 Task: Find a house in Tha Yang, Thailand for 2 guests from 9th to 17th June, with a price range of ₹7,000 to ₹12,000, 1 bedroom, 2 beds, and self check-in option.
Action: Mouse moved to (616, 97)
Screenshot: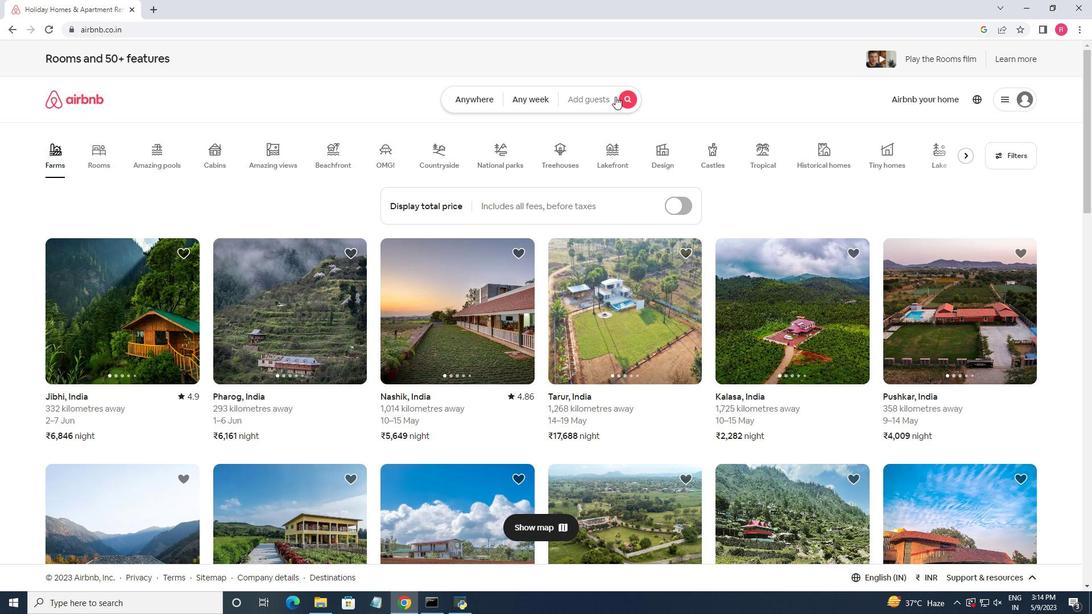 
Action: Mouse pressed left at (616, 97)
Screenshot: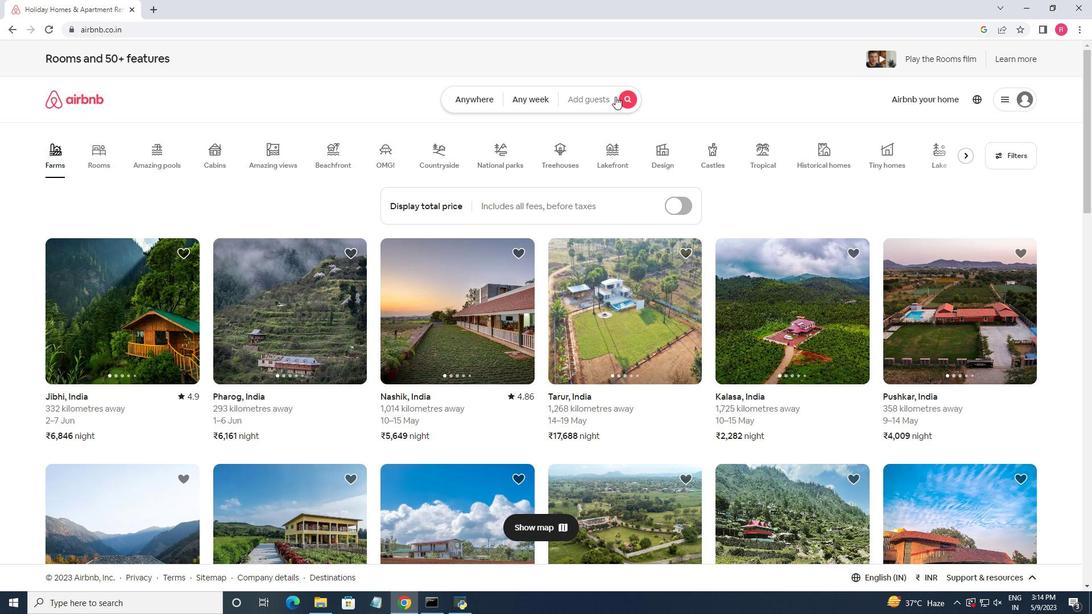 
Action: Mouse moved to (386, 148)
Screenshot: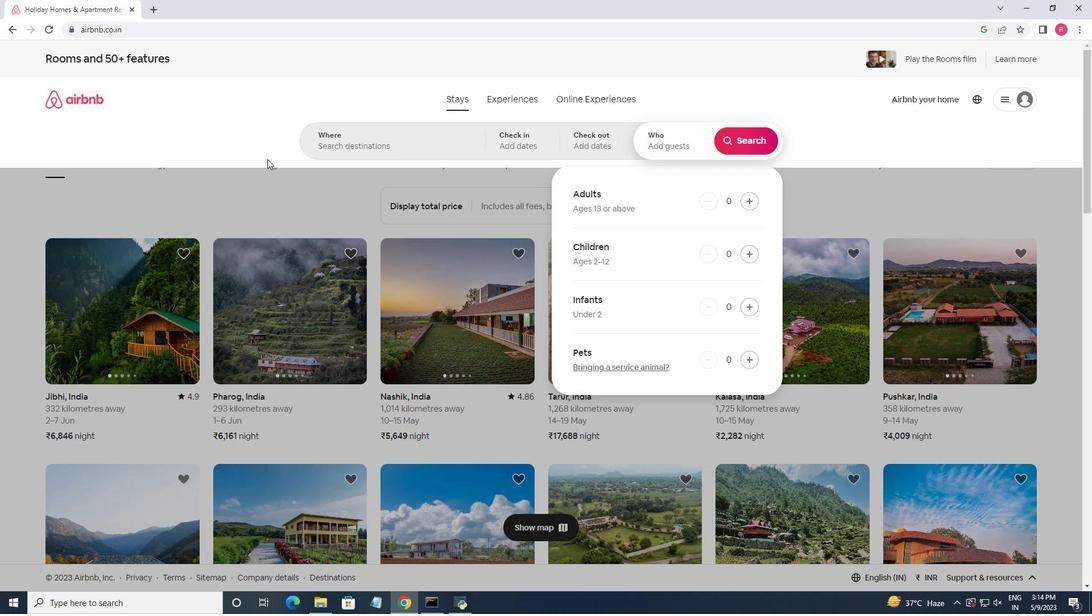 
Action: Mouse pressed left at (386, 148)
Screenshot: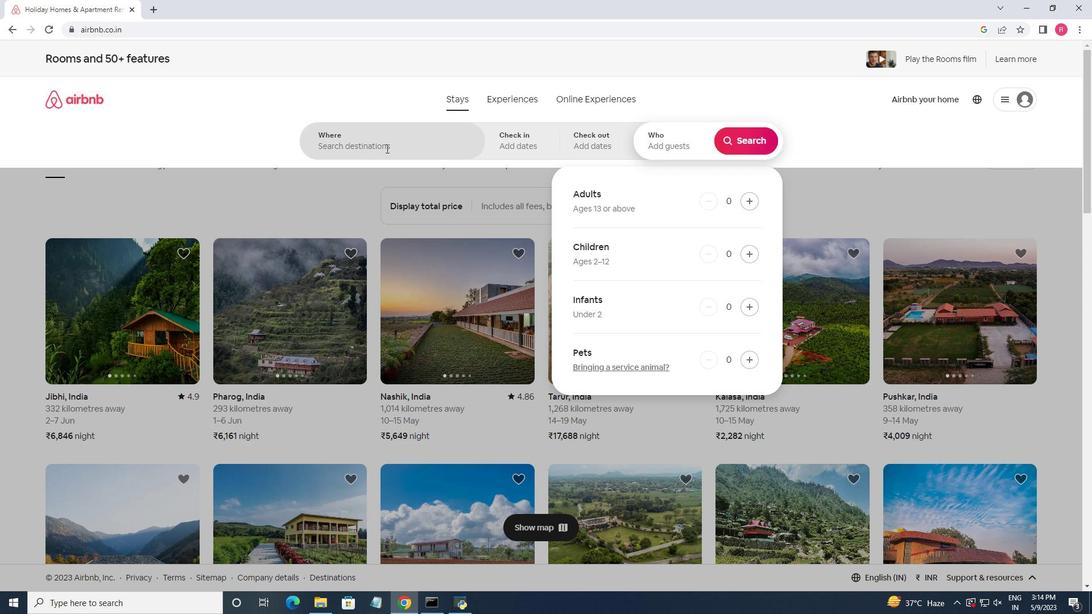 
Action: Key pressed <Key.shift>Tha<Key.space><Key.shift><Key.shift><Key.shift><Key.shift><Key.shift><Key.shift><Key.shift><Key.shift><Key.shift>Yang,<Key.space><Key.shift>Thal<Key.backspace>iland<Key.enter>
Screenshot: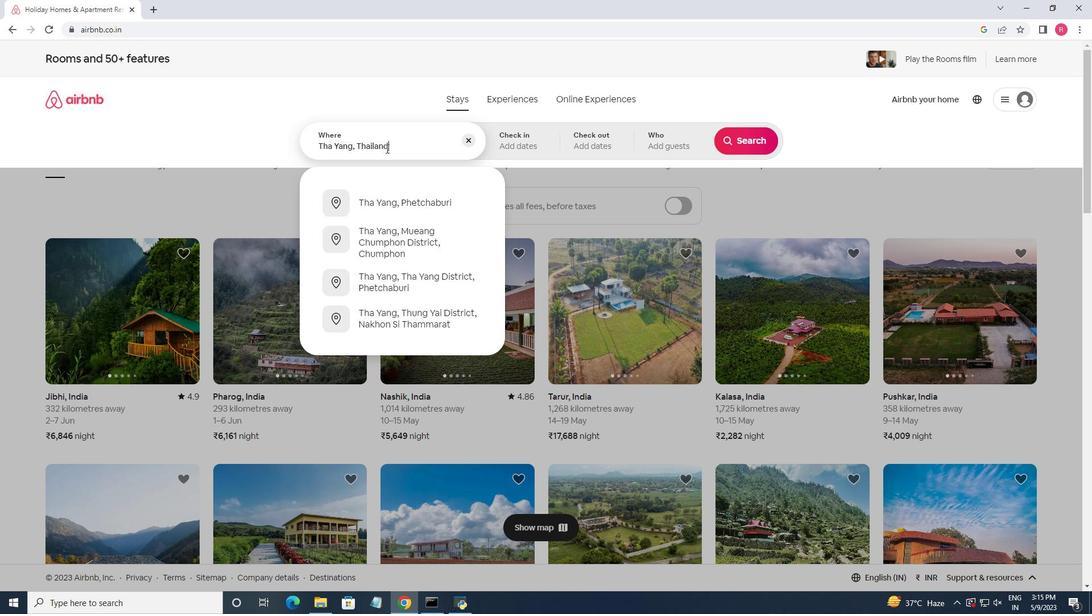 
Action: Mouse moved to (701, 308)
Screenshot: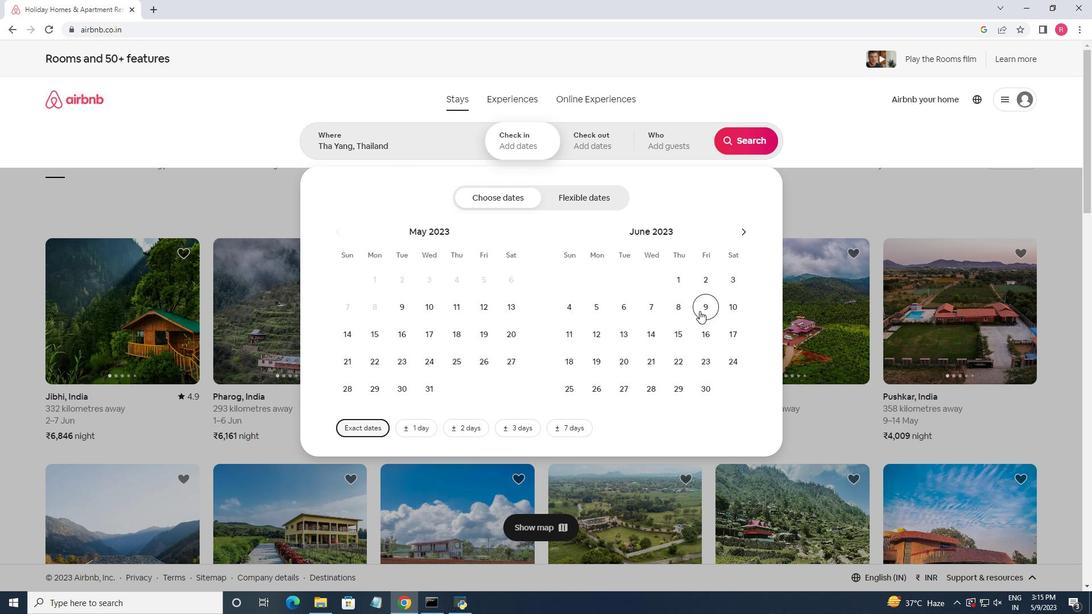 
Action: Mouse pressed left at (701, 308)
Screenshot: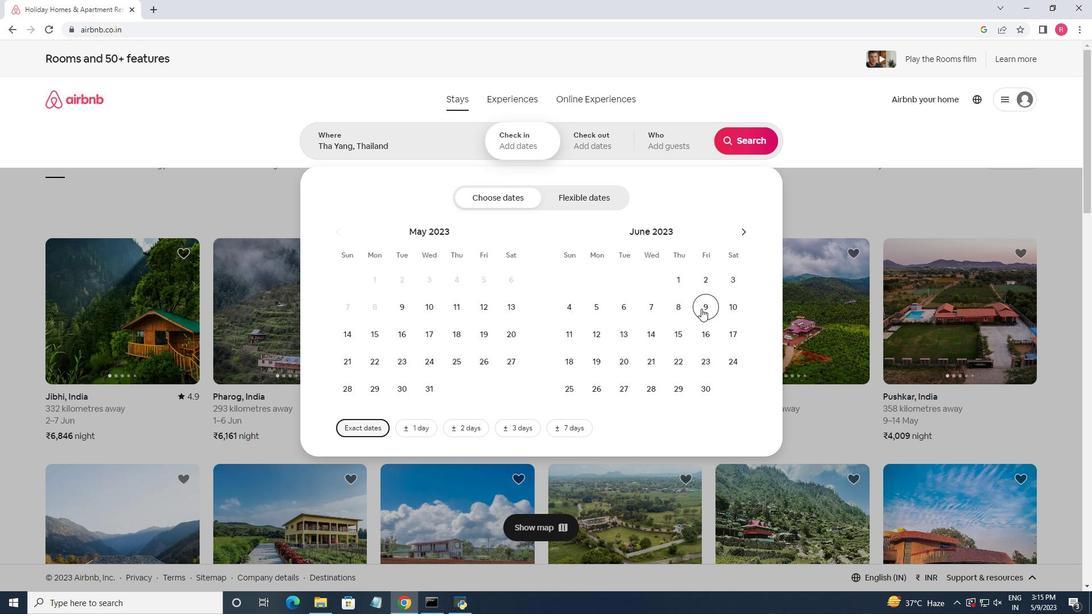 
Action: Mouse moved to (729, 335)
Screenshot: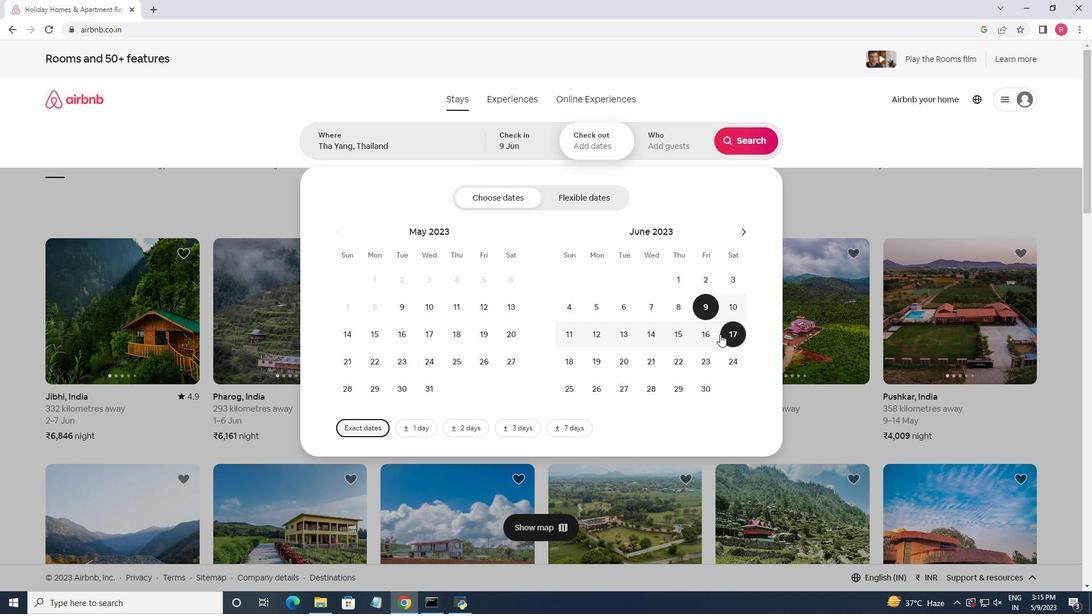 
Action: Mouse pressed left at (729, 335)
Screenshot: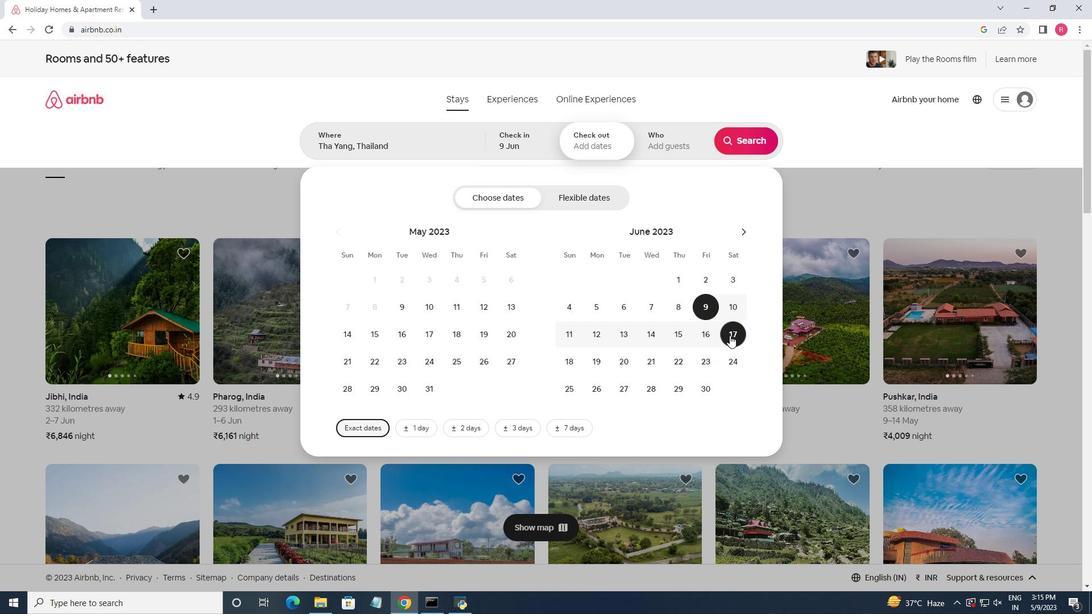 
Action: Mouse moved to (677, 150)
Screenshot: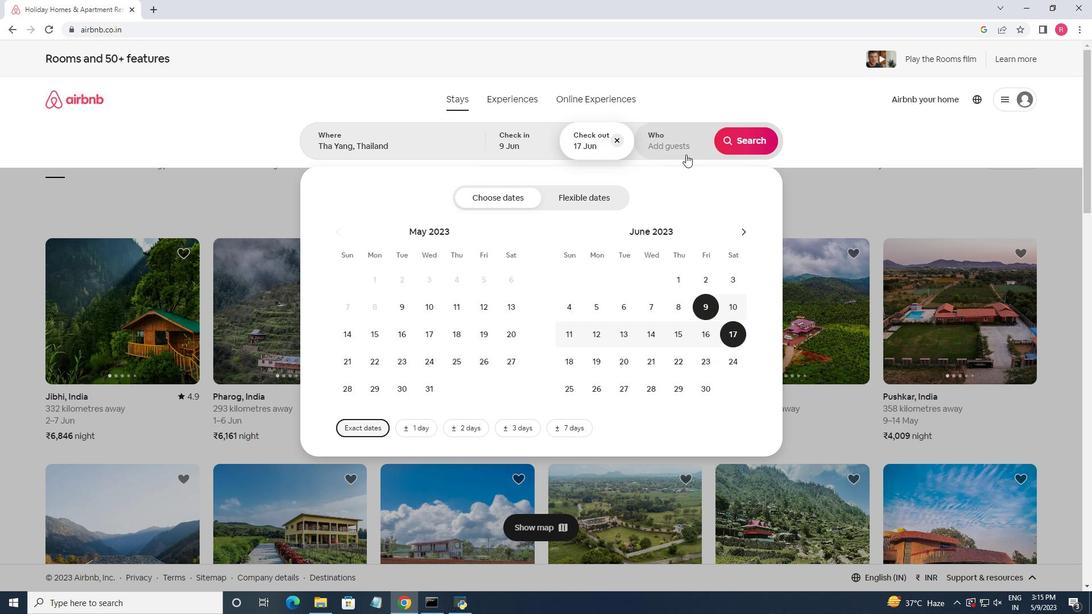 
Action: Mouse pressed left at (677, 150)
Screenshot: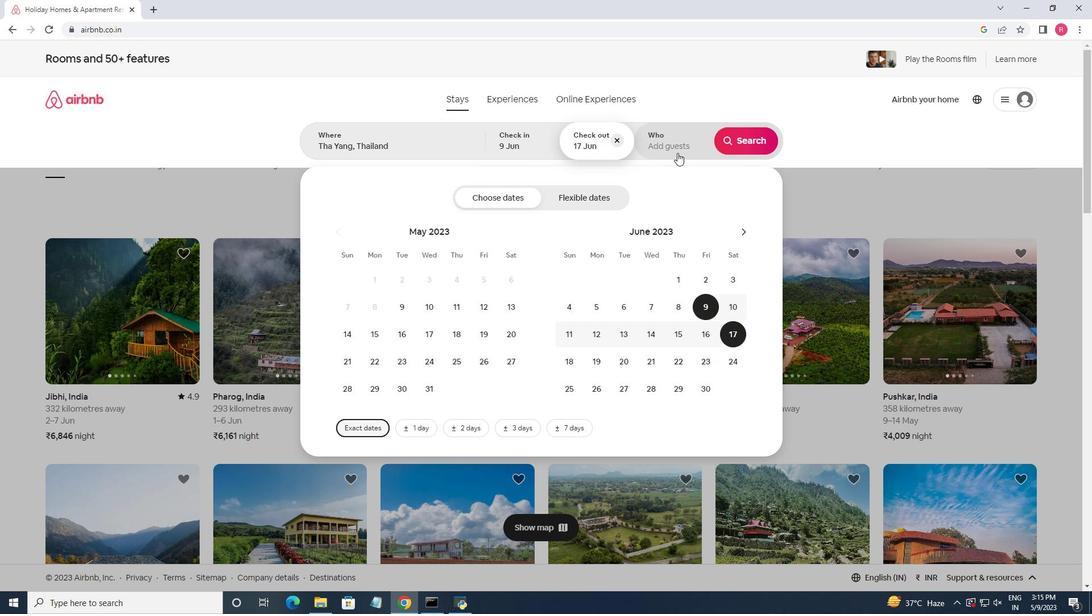 
Action: Mouse moved to (755, 200)
Screenshot: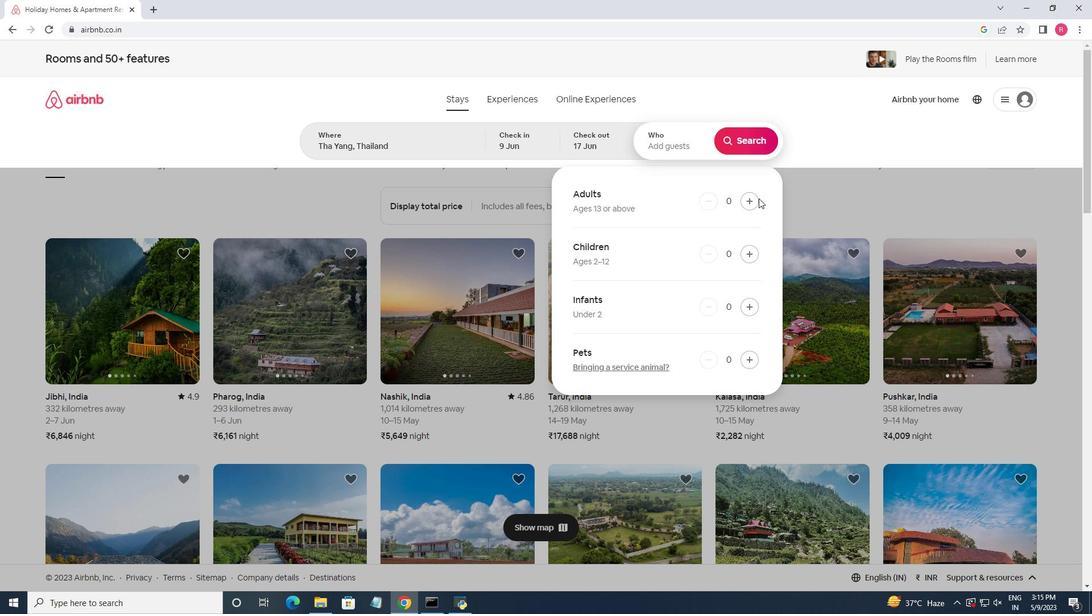 
Action: Mouse pressed left at (755, 200)
Screenshot: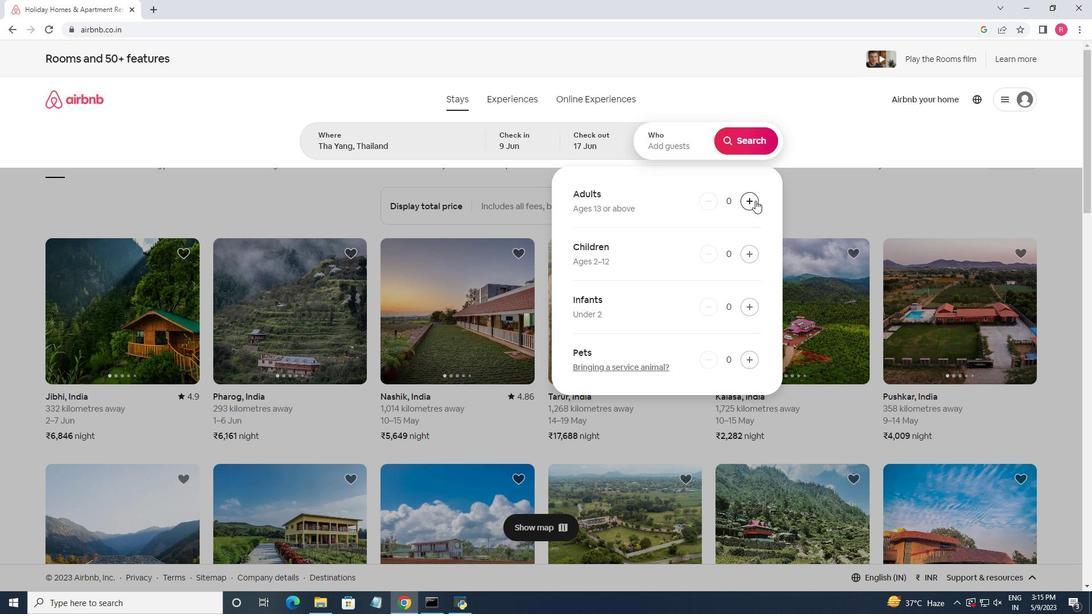 
Action: Mouse pressed left at (755, 200)
Screenshot: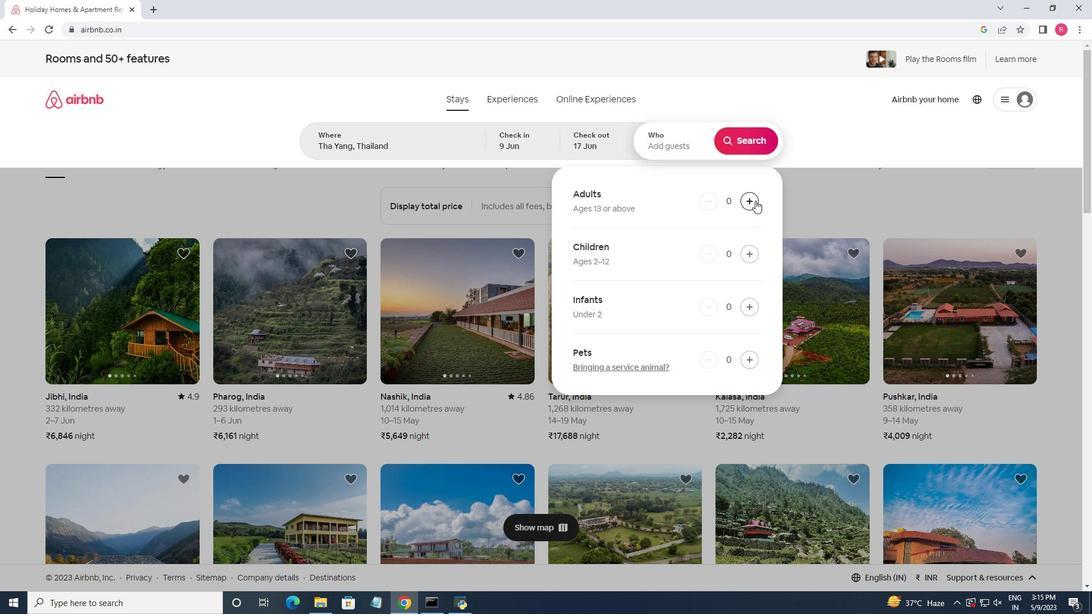 
Action: Mouse moved to (746, 137)
Screenshot: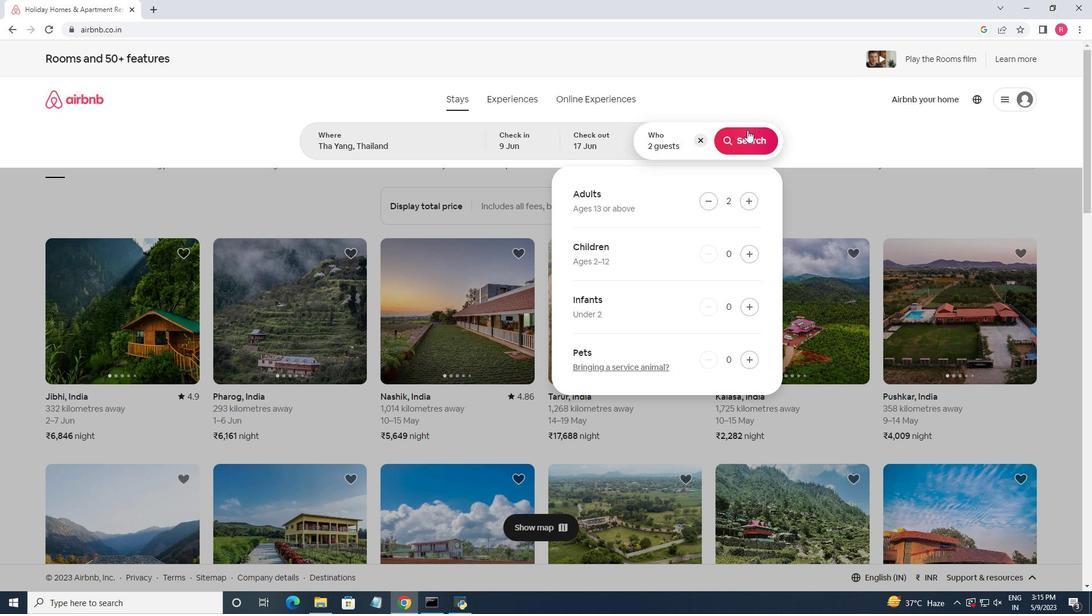 
Action: Mouse pressed left at (746, 137)
Screenshot: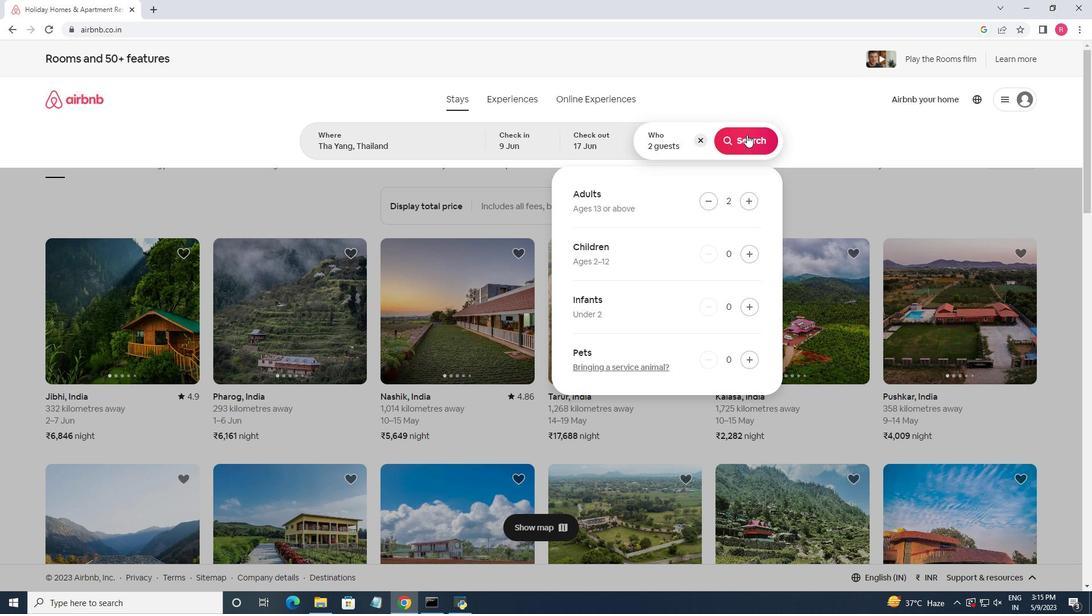 
Action: Mouse moved to (1035, 108)
Screenshot: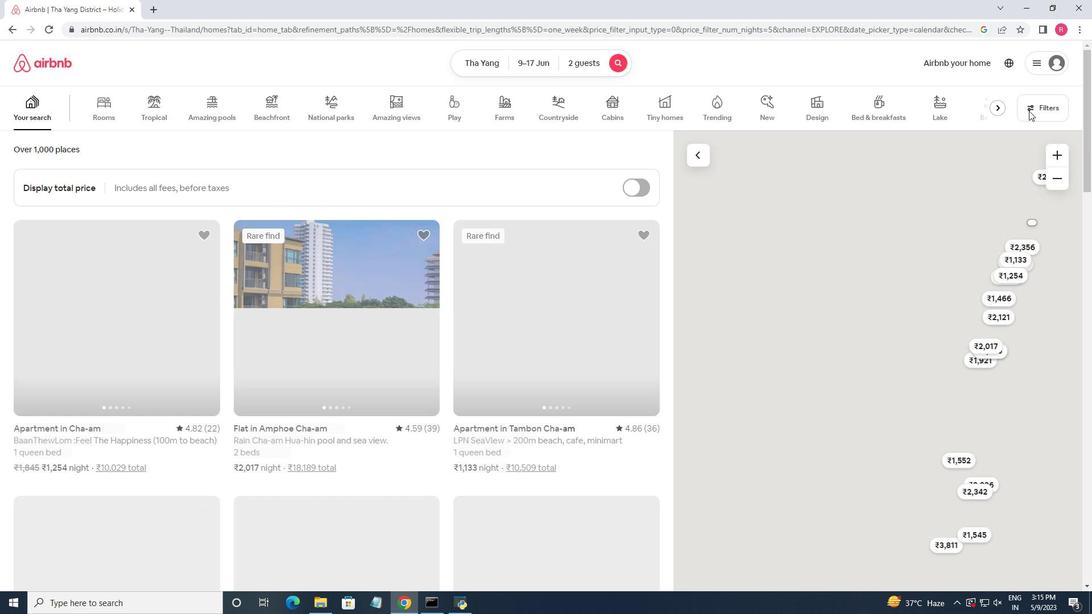 
Action: Mouse pressed left at (1035, 108)
Screenshot: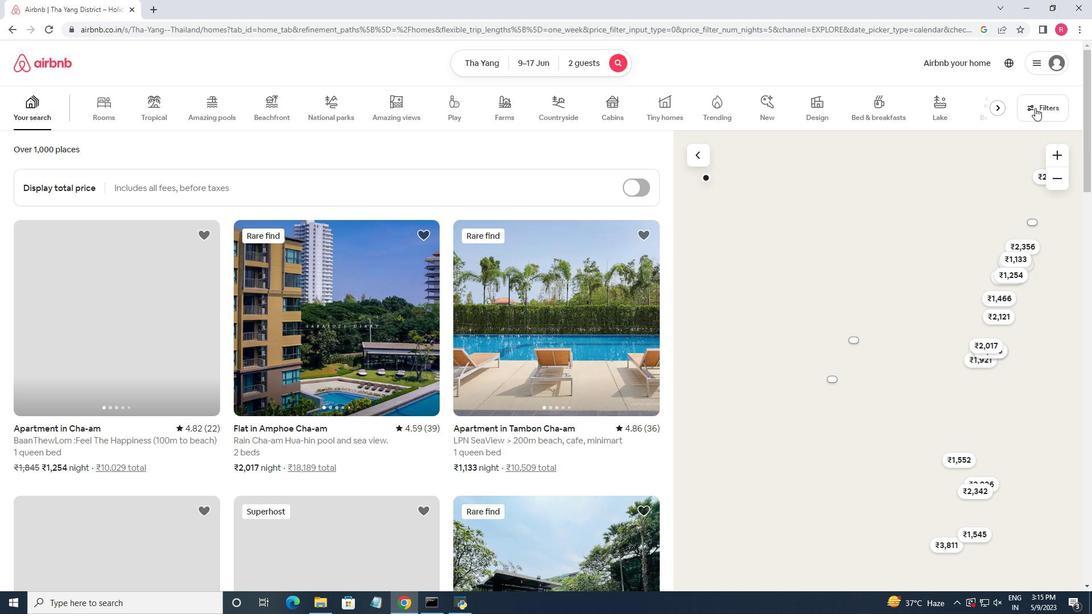 
Action: Mouse moved to (430, 382)
Screenshot: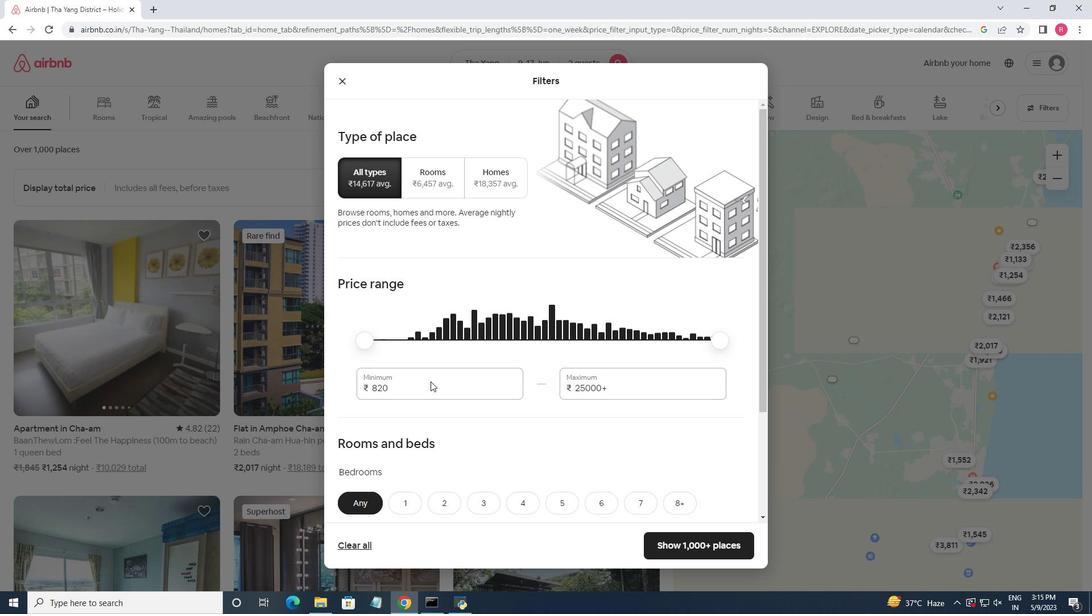 
Action: Mouse pressed left at (430, 382)
Screenshot: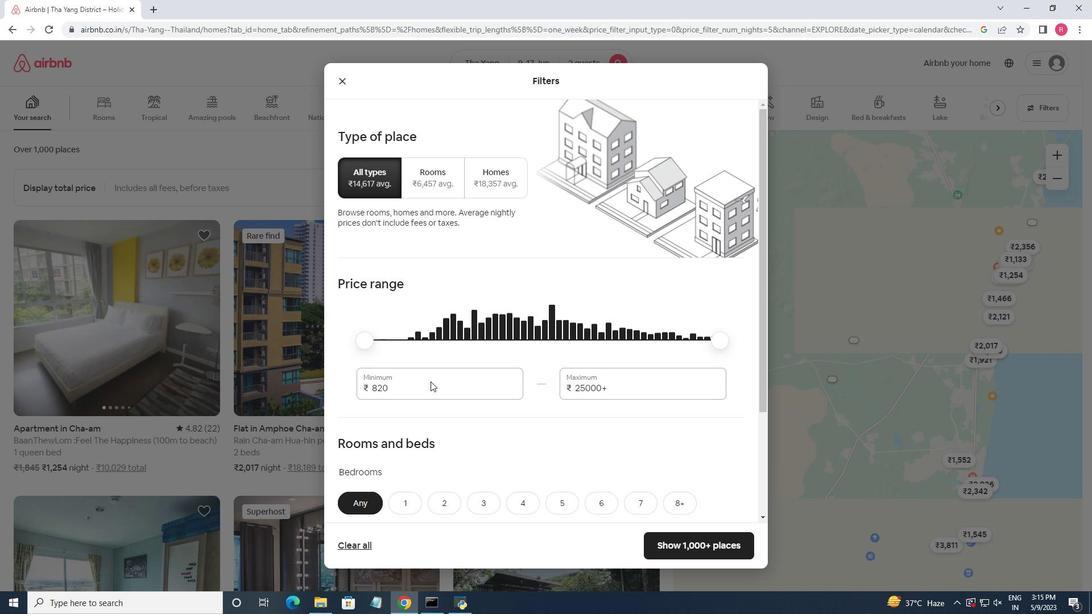 
Action: Mouse pressed left at (430, 382)
Screenshot: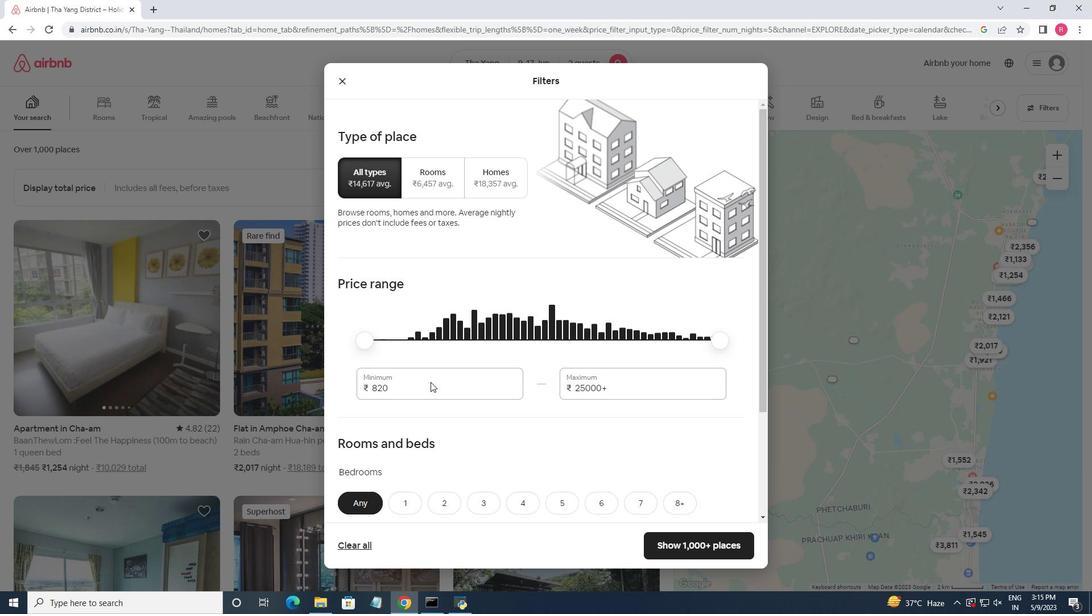 
Action: Mouse moved to (430, 382)
Screenshot: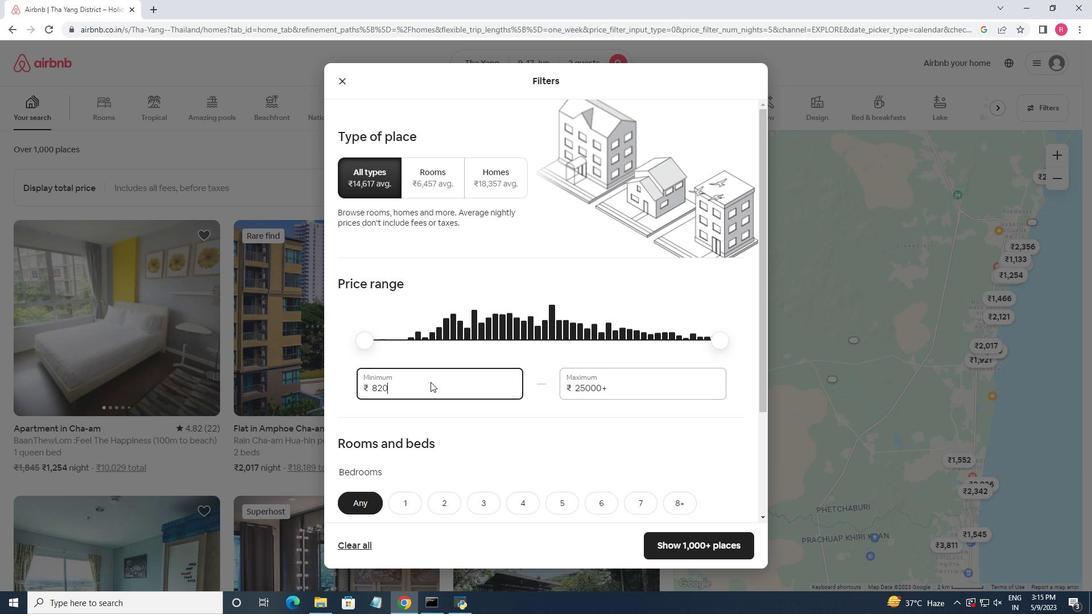 
Action: Mouse pressed left at (430, 382)
Screenshot: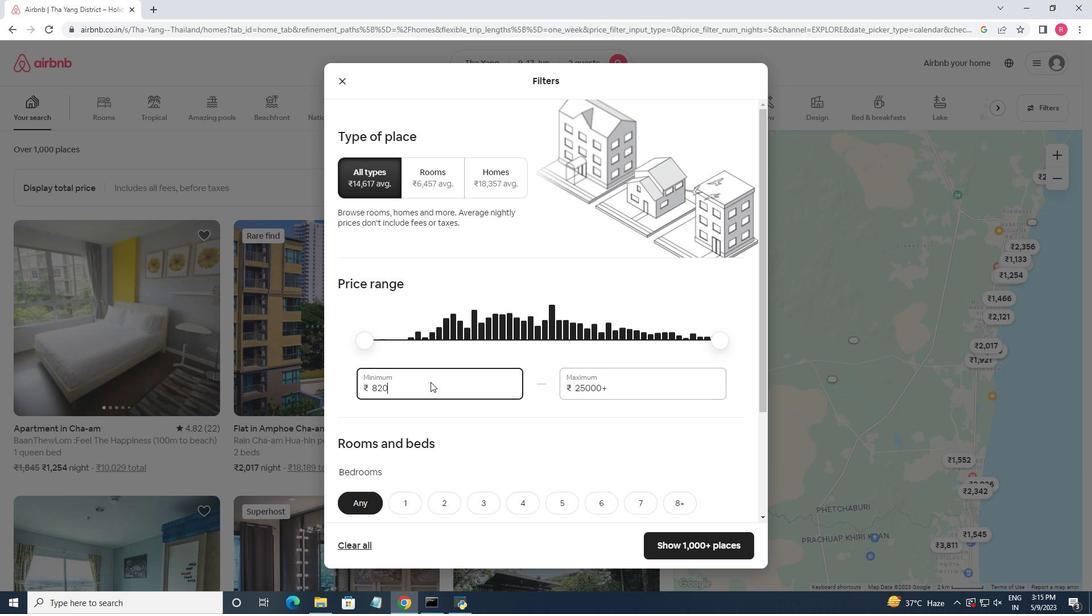 
Action: Mouse moved to (431, 382)
Screenshot: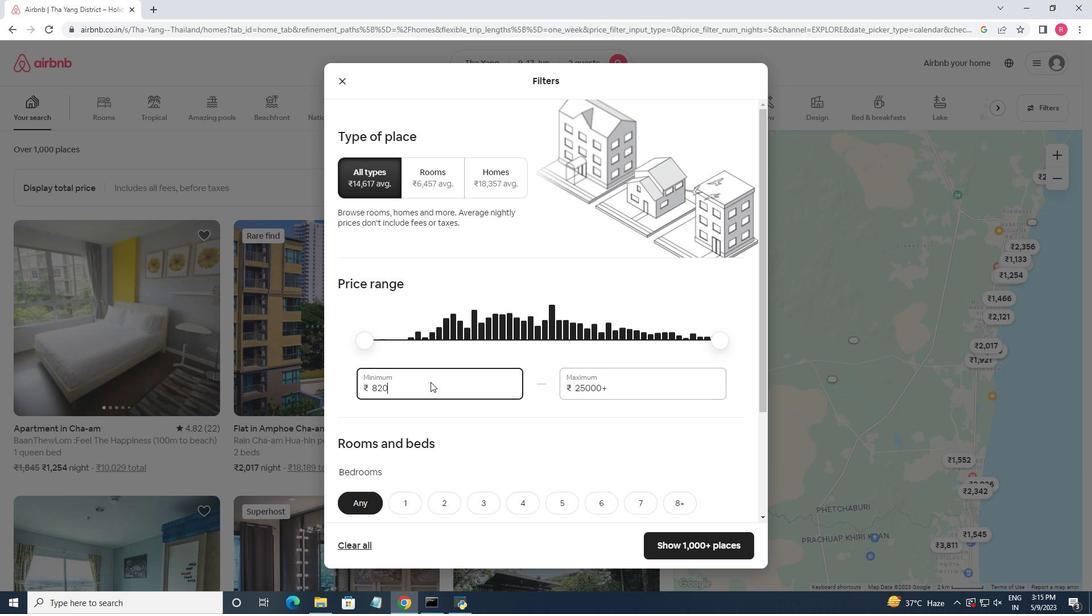 
Action: Mouse pressed left at (431, 382)
Screenshot: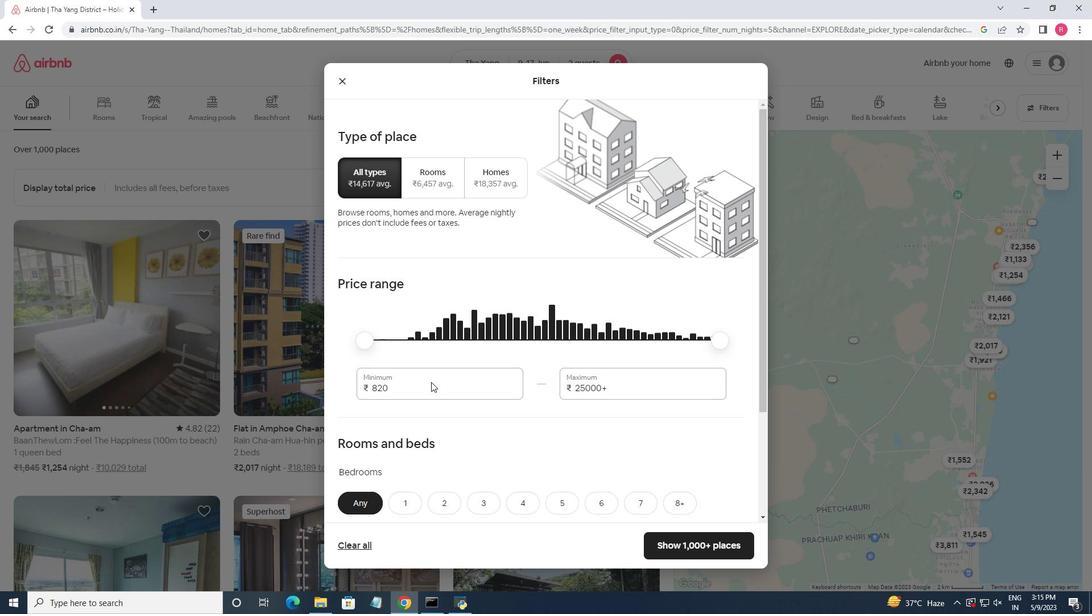 
Action: Mouse moved to (398, 390)
Screenshot: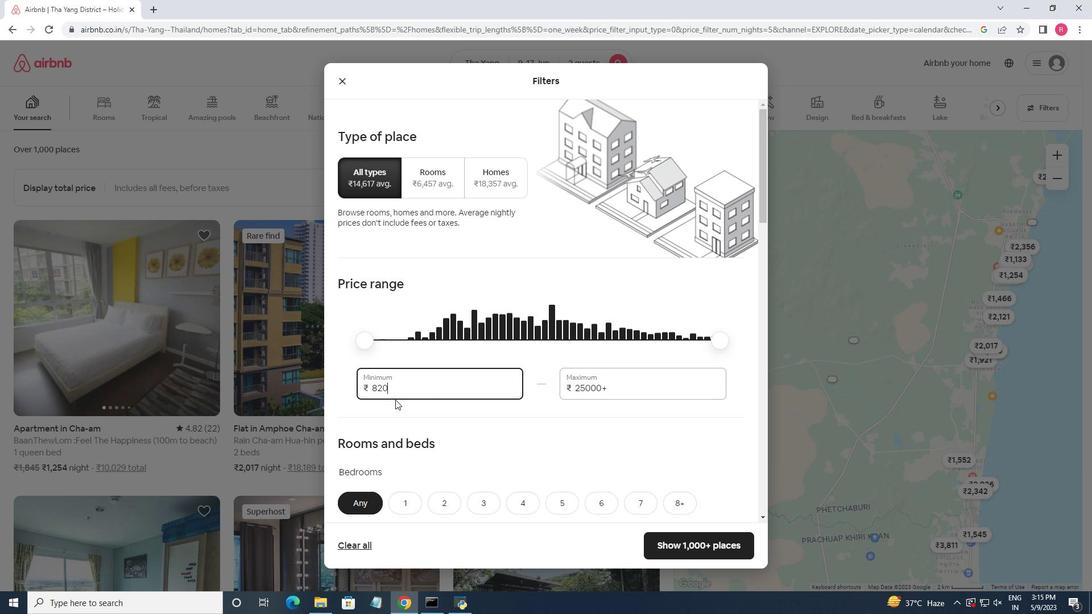 
Action: Mouse pressed left at (398, 390)
Screenshot: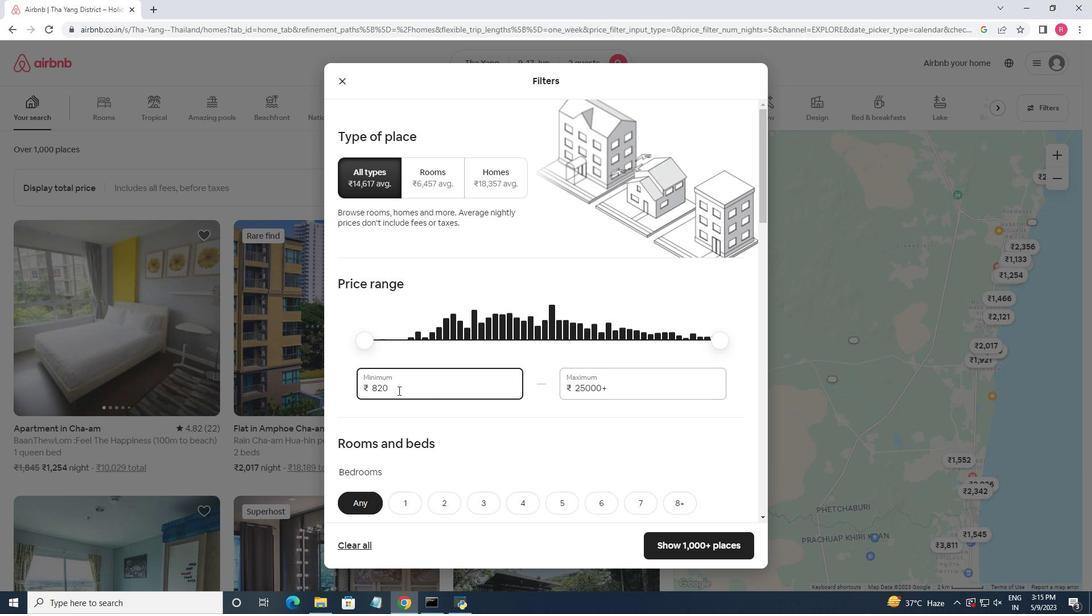 
Action: Mouse pressed left at (398, 390)
Screenshot: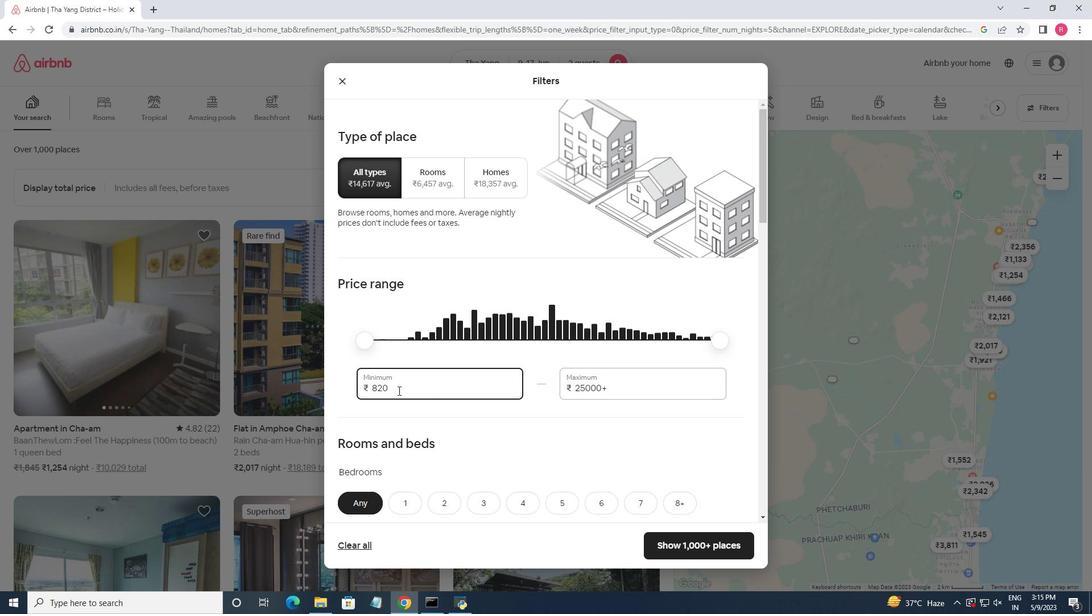 
Action: Mouse moved to (401, 387)
Screenshot: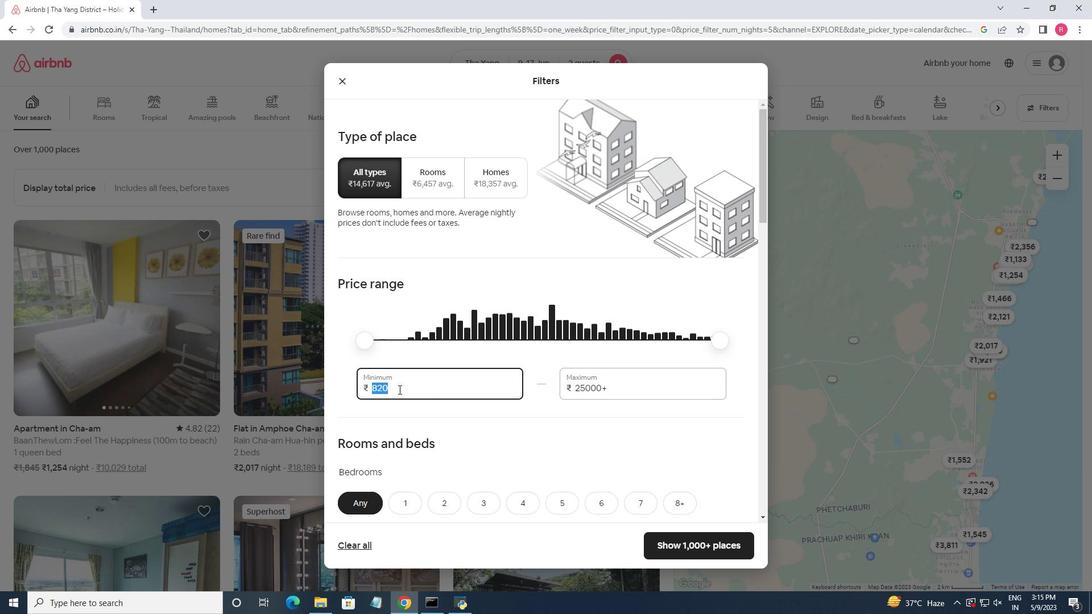 
Action: Key pressed <Key.backspace>17000<Key.tab>
Screenshot: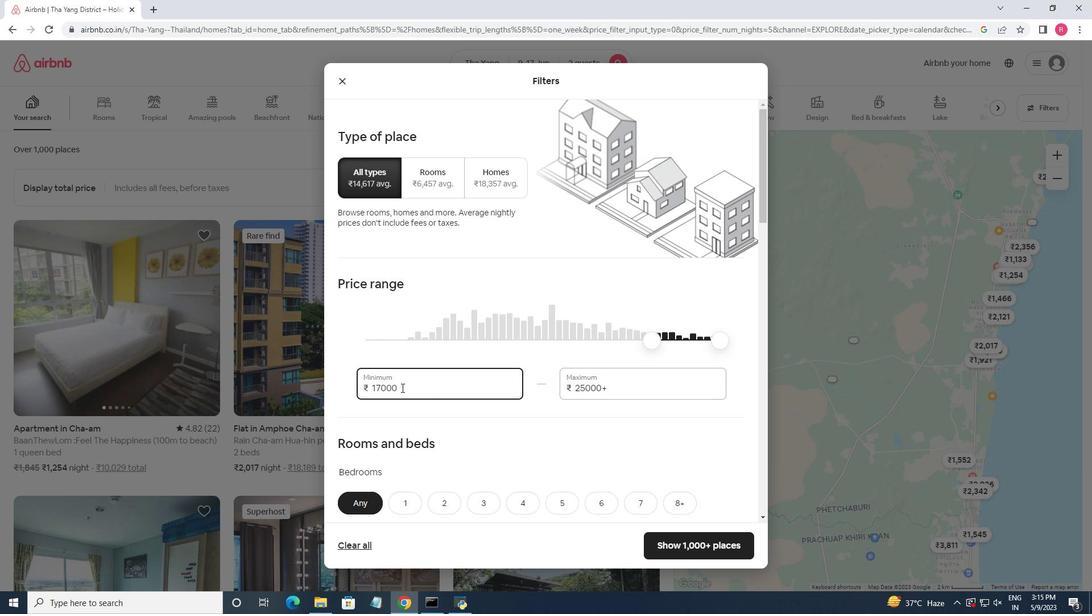 
Action: Mouse moved to (378, 385)
Screenshot: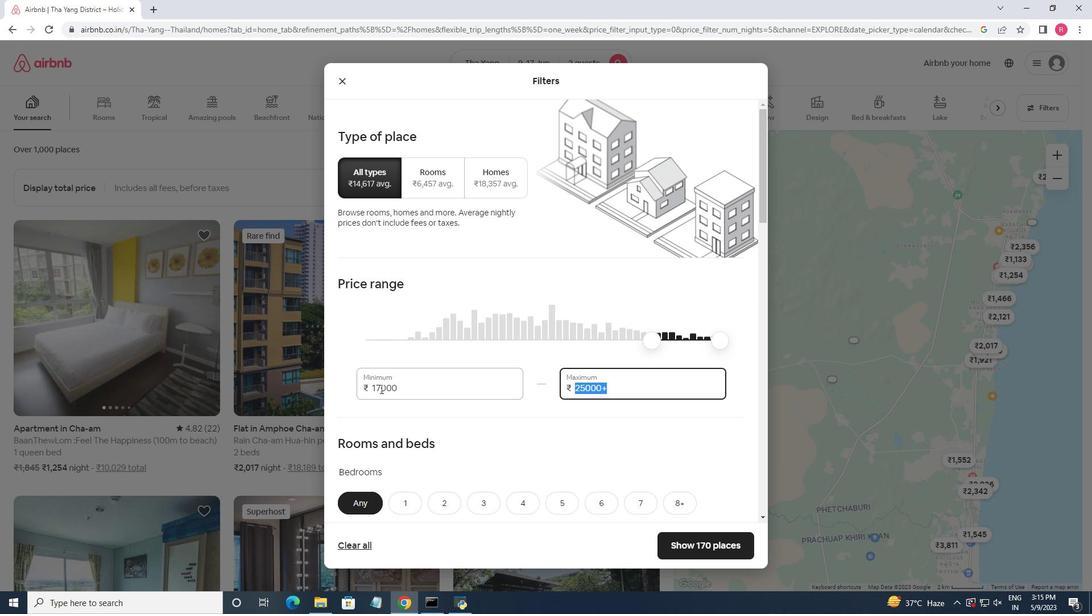 
Action: Mouse pressed left at (378, 385)
Screenshot: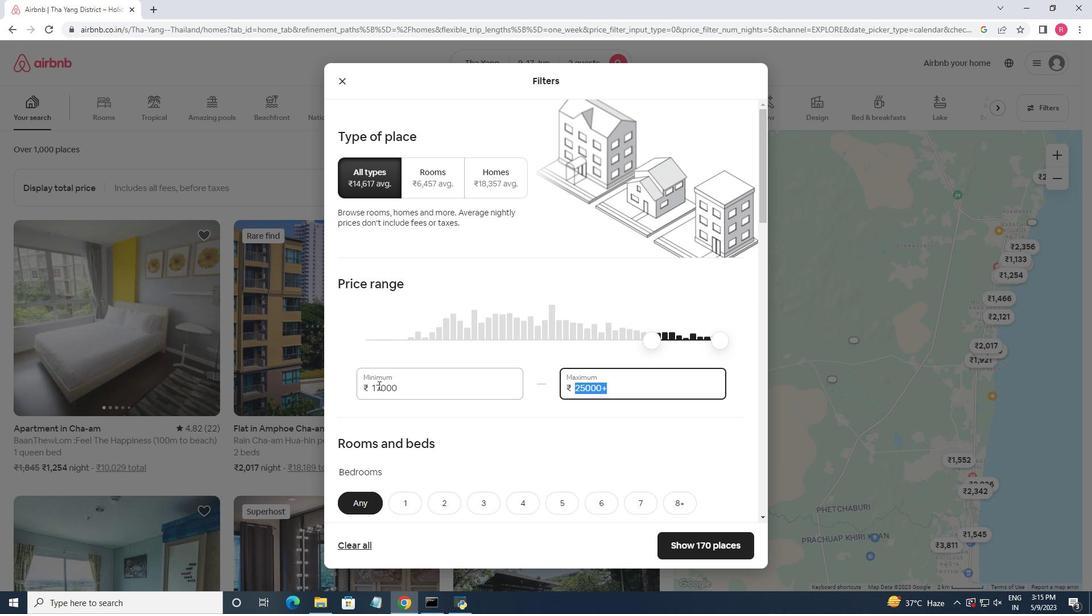 
Action: Mouse moved to (405, 389)
Screenshot: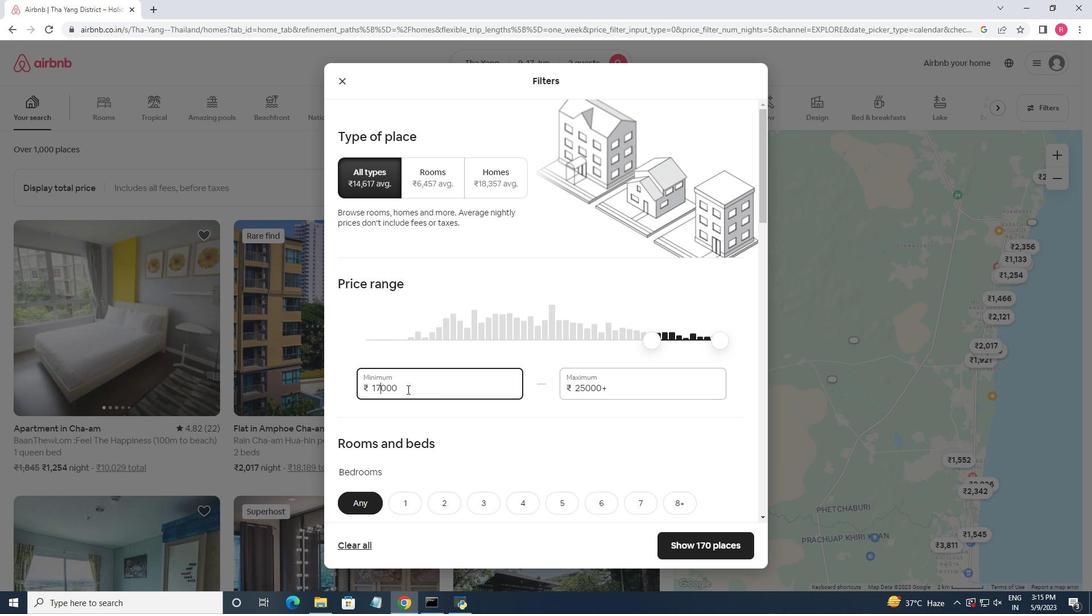 
Action: Mouse pressed left at (405, 389)
Screenshot: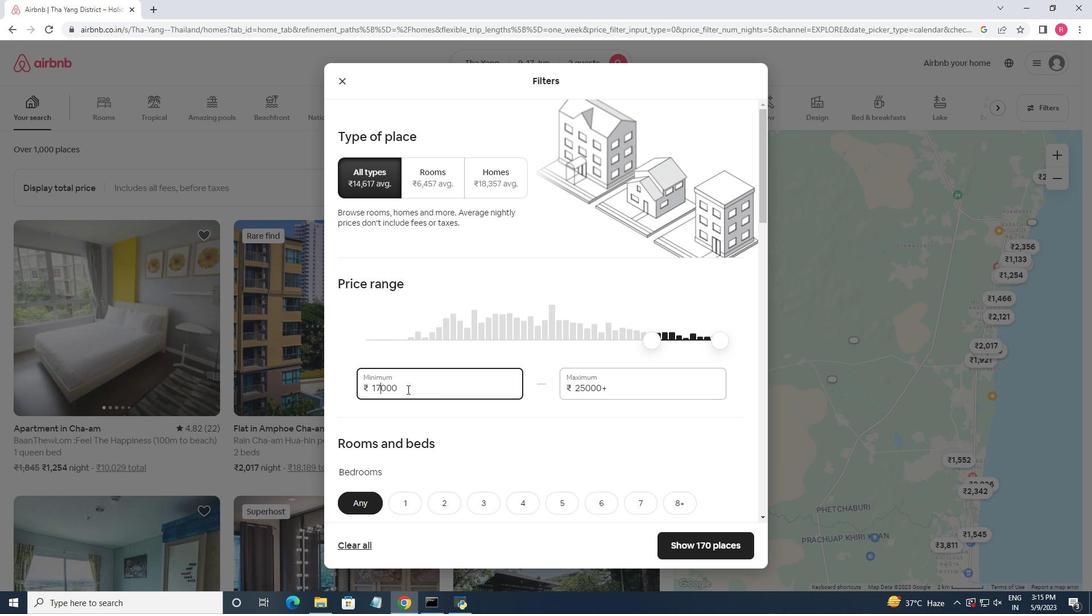 
Action: Key pressed <Key.backspace><Key.backspace><Key.backspace><Key.backspace><Key.backspace><Key.backspace><Key.backspace>7000<Key.tab>12000
Screenshot: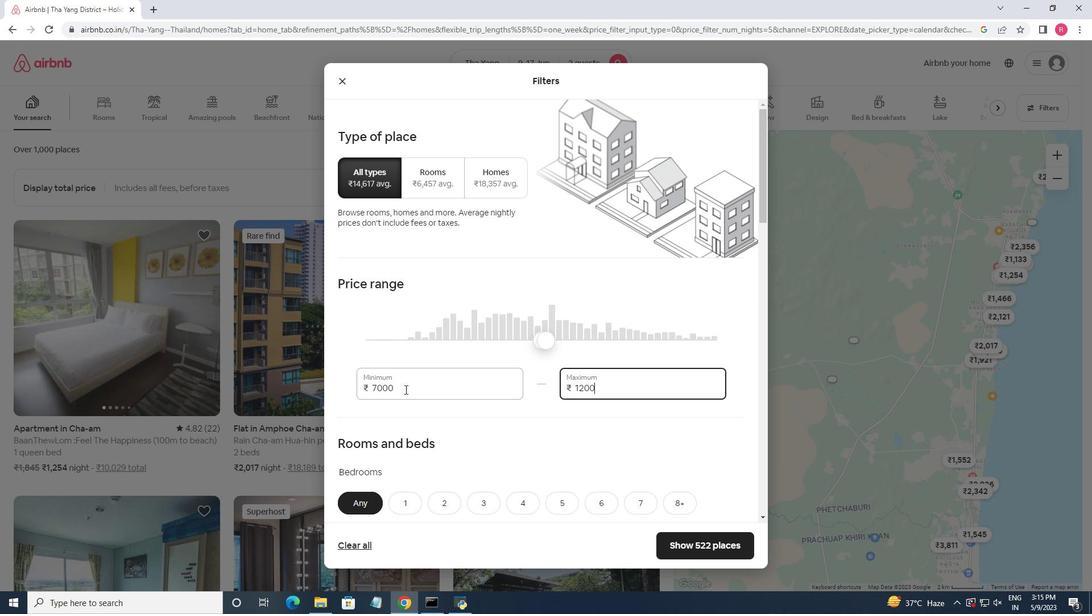 
Action: Mouse moved to (493, 308)
Screenshot: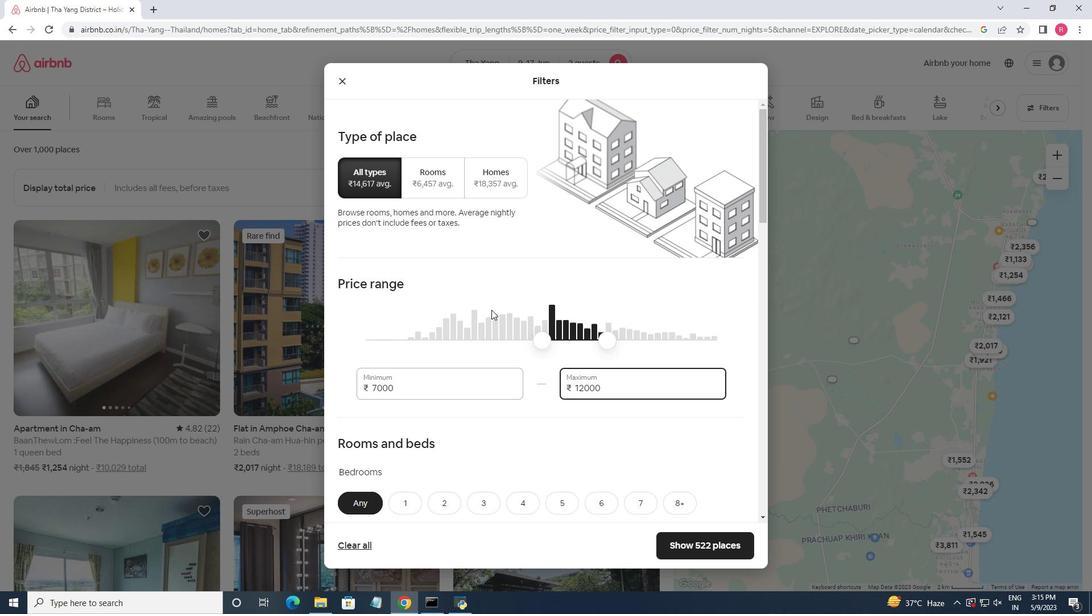 
Action: Mouse scrolled (493, 308) with delta (0, 0)
Screenshot: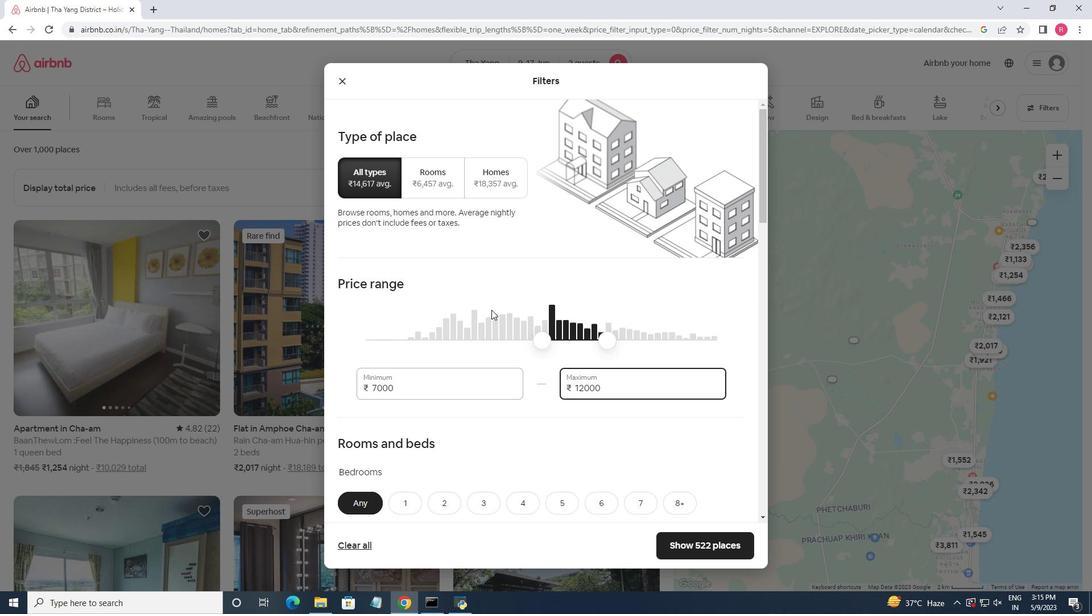 
Action: Mouse moved to (494, 308)
Screenshot: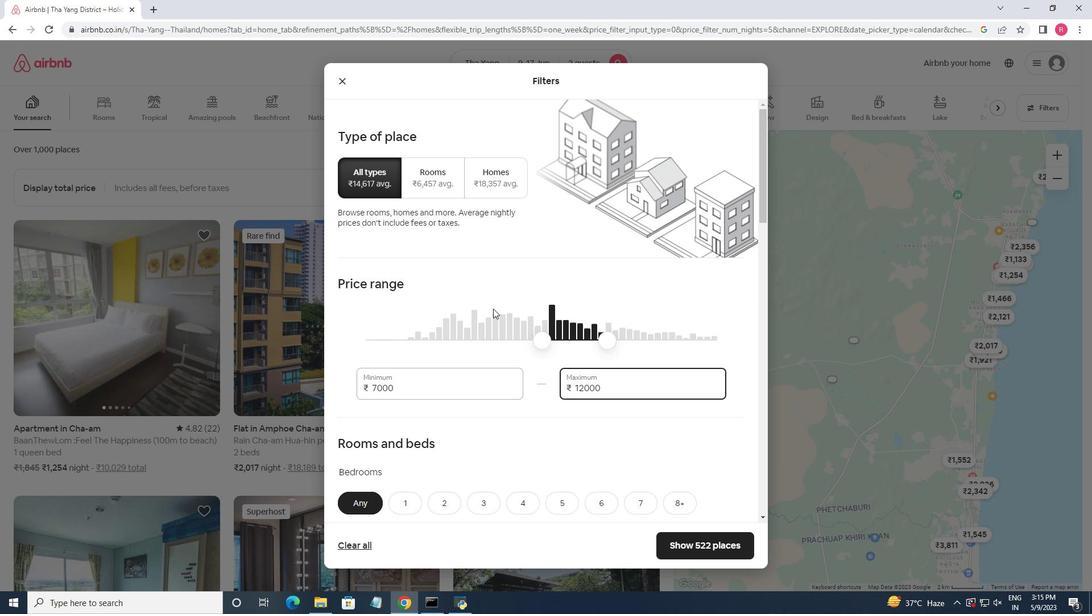 
Action: Mouse scrolled (494, 307) with delta (0, 0)
Screenshot: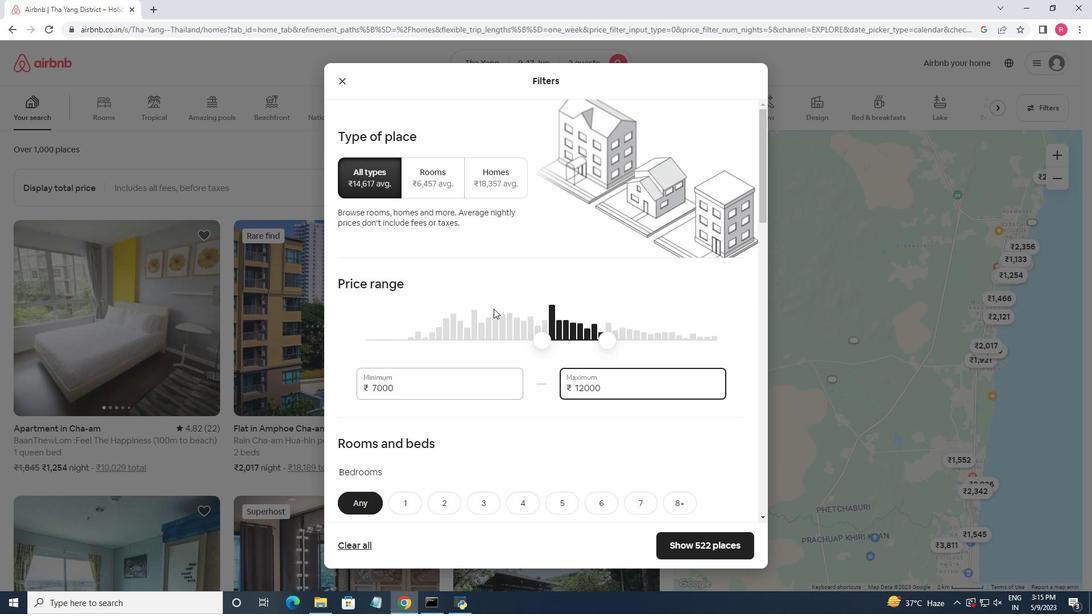 
Action: Mouse scrolled (494, 307) with delta (0, 0)
Screenshot: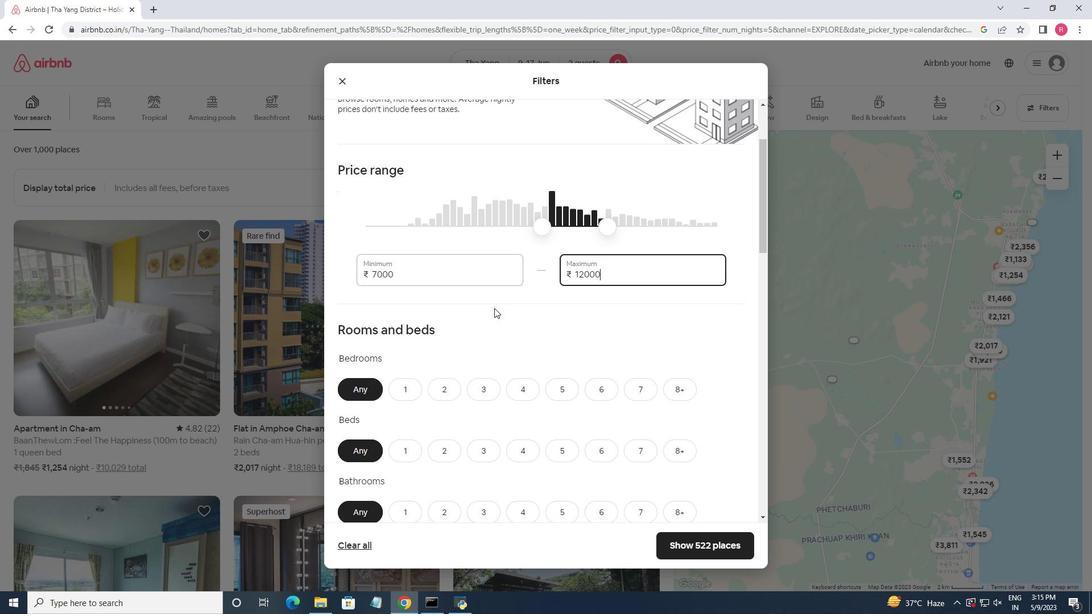 
Action: Mouse moved to (442, 397)
Screenshot: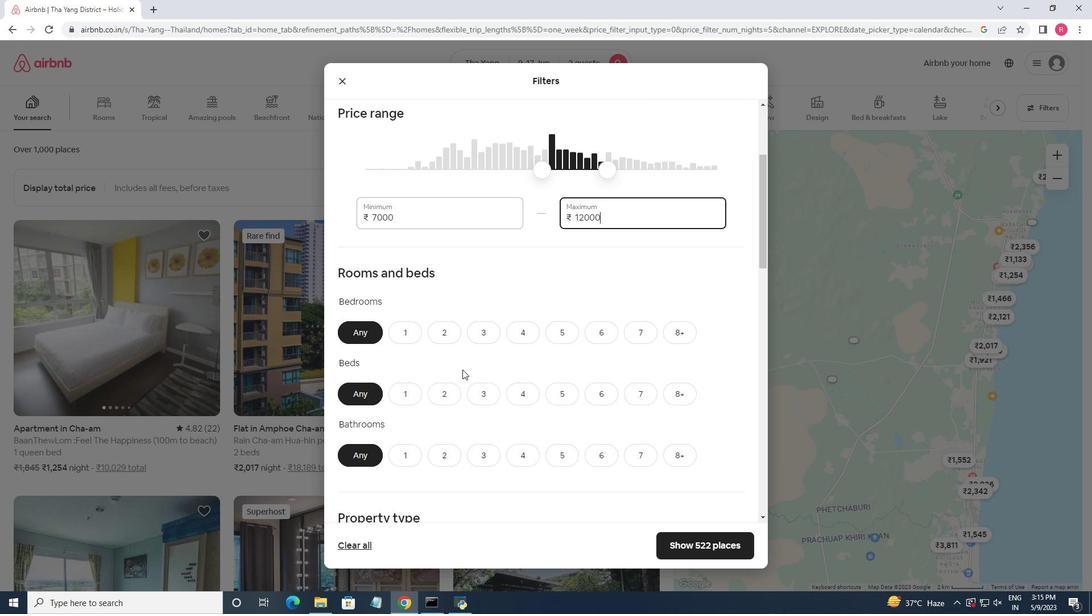 
Action: Mouse pressed left at (442, 397)
Screenshot: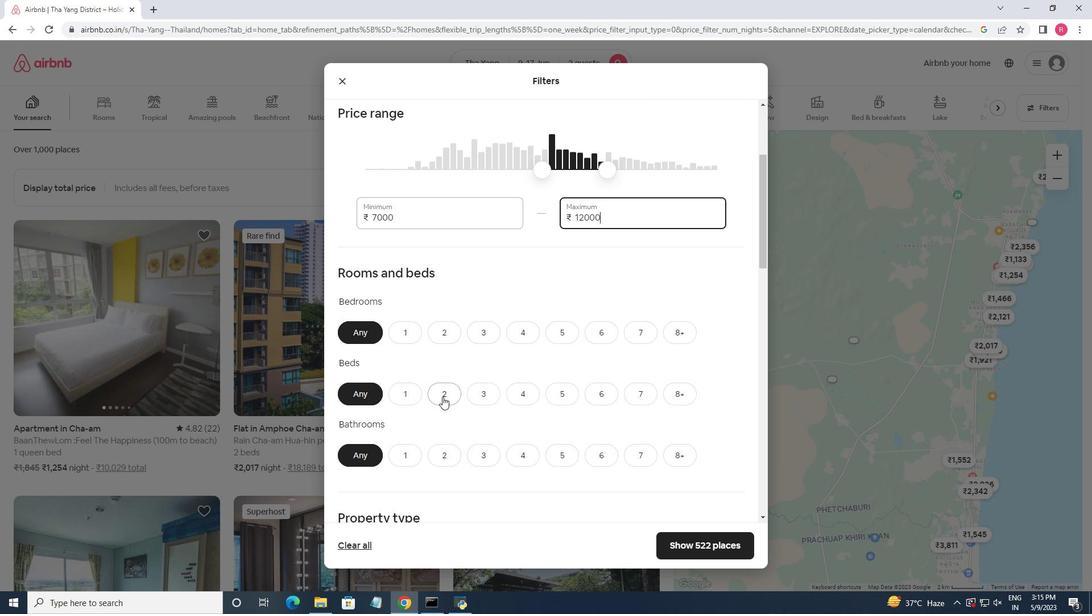 
Action: Mouse moved to (406, 334)
Screenshot: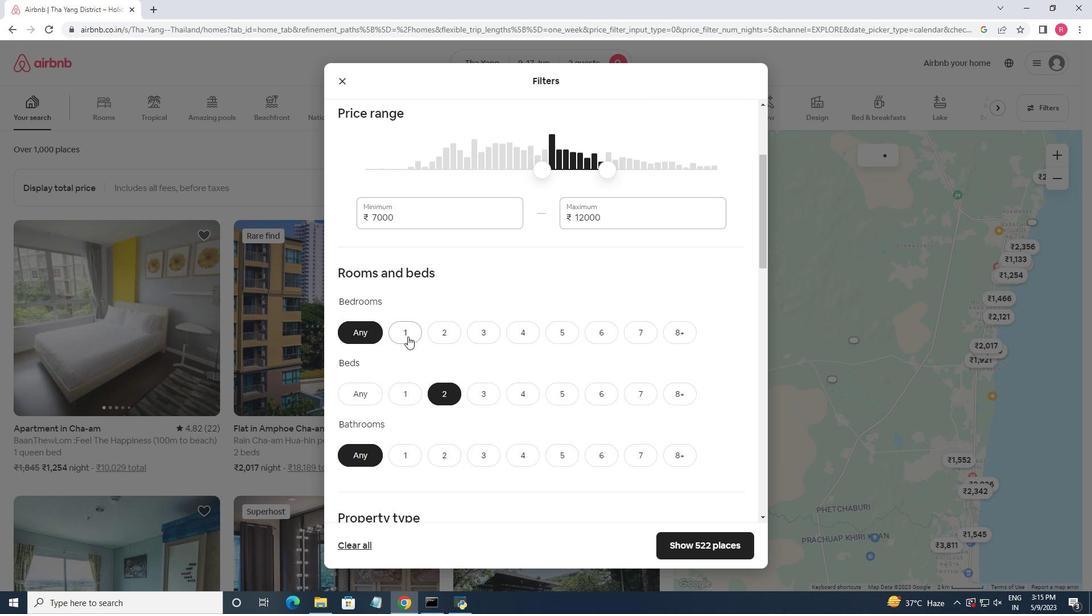 
Action: Mouse pressed left at (406, 334)
Screenshot: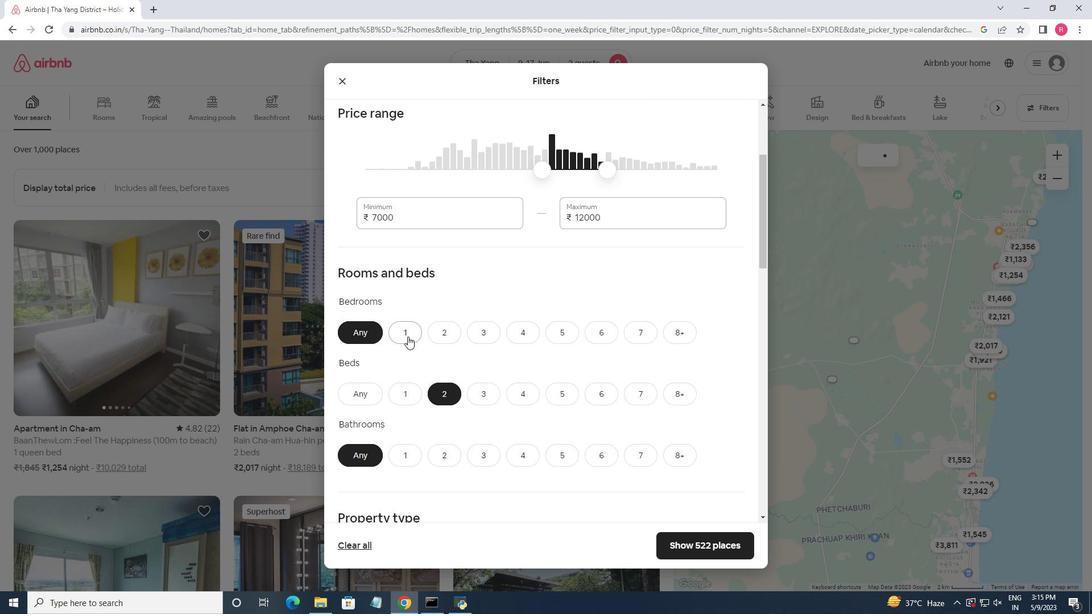 
Action: Mouse moved to (407, 457)
Screenshot: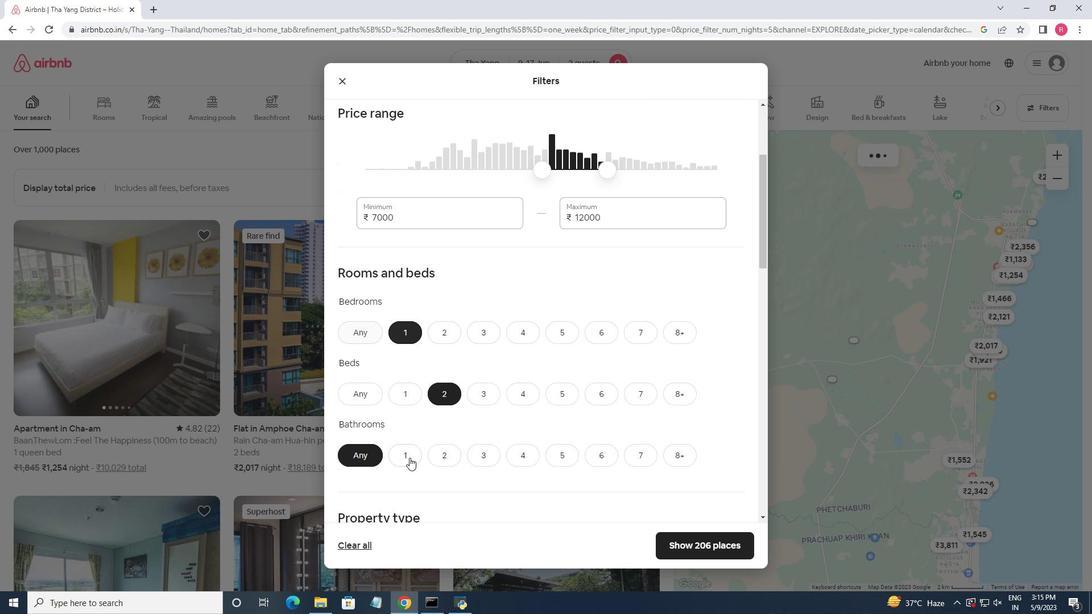 
Action: Mouse pressed left at (407, 457)
Screenshot: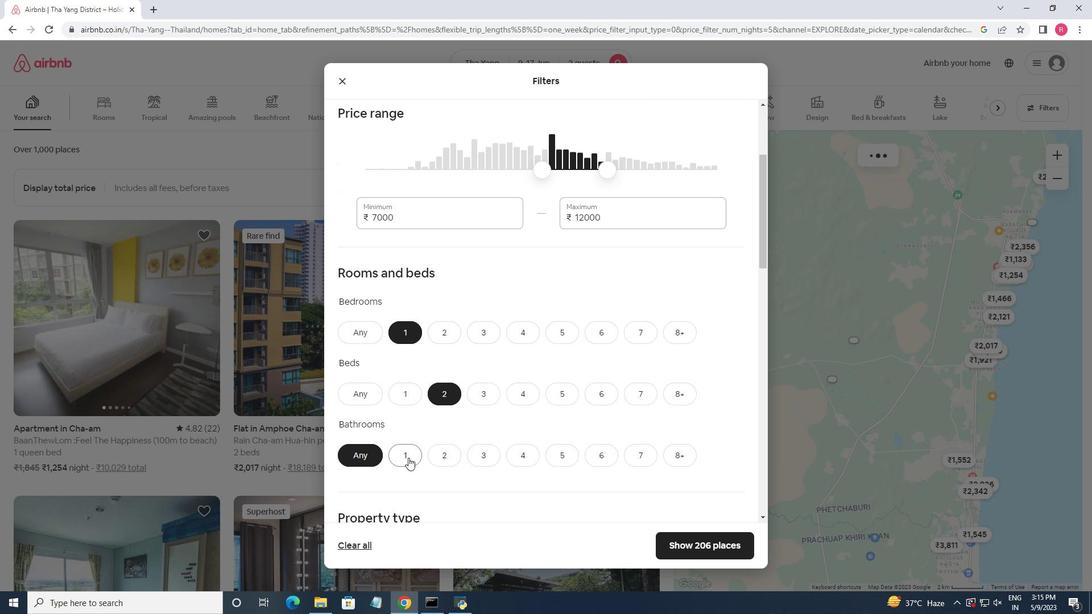 
Action: Mouse moved to (518, 363)
Screenshot: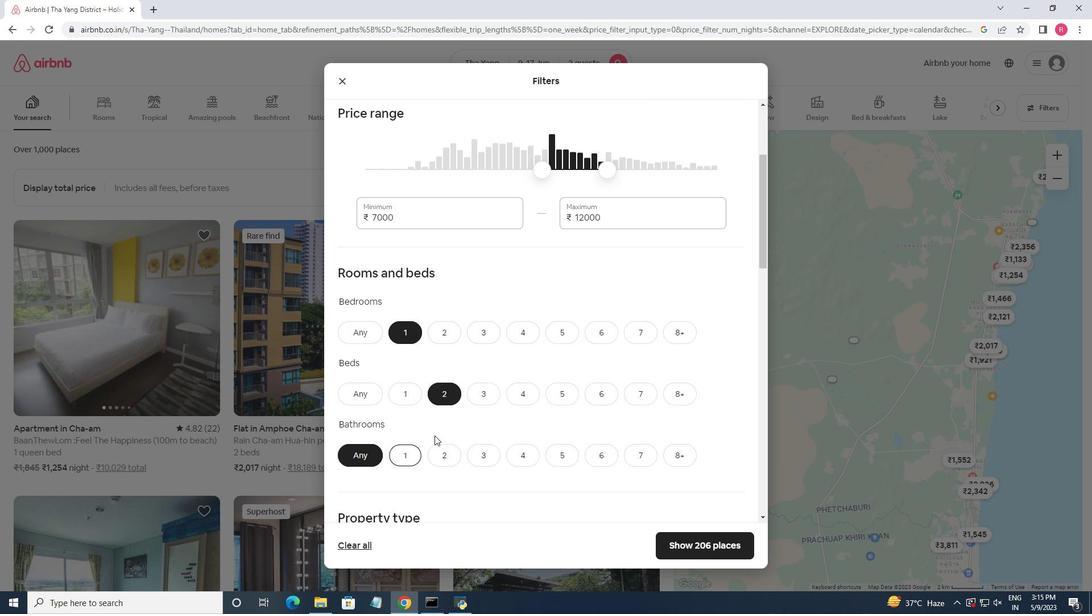 
Action: Mouse scrolled (518, 362) with delta (0, 0)
Screenshot: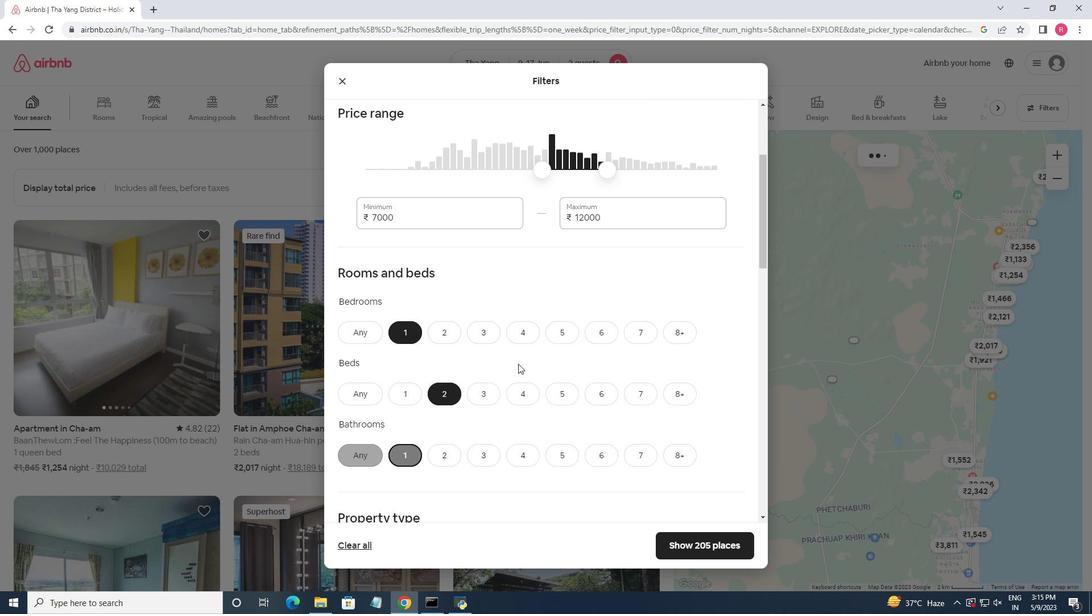 
Action: Mouse scrolled (518, 362) with delta (0, 0)
Screenshot: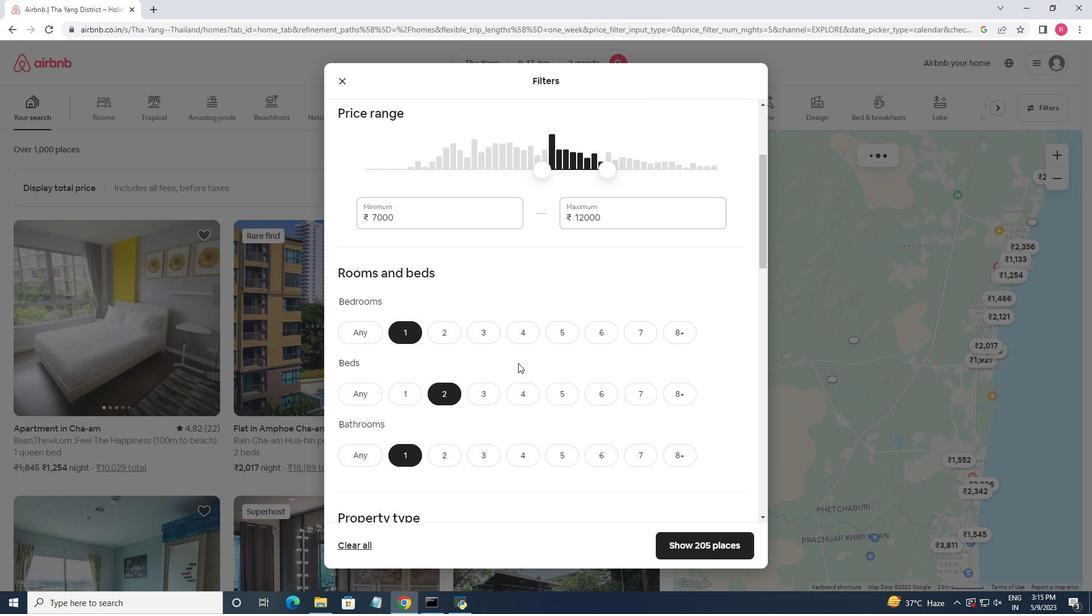 
Action: Mouse scrolled (518, 362) with delta (0, 0)
Screenshot: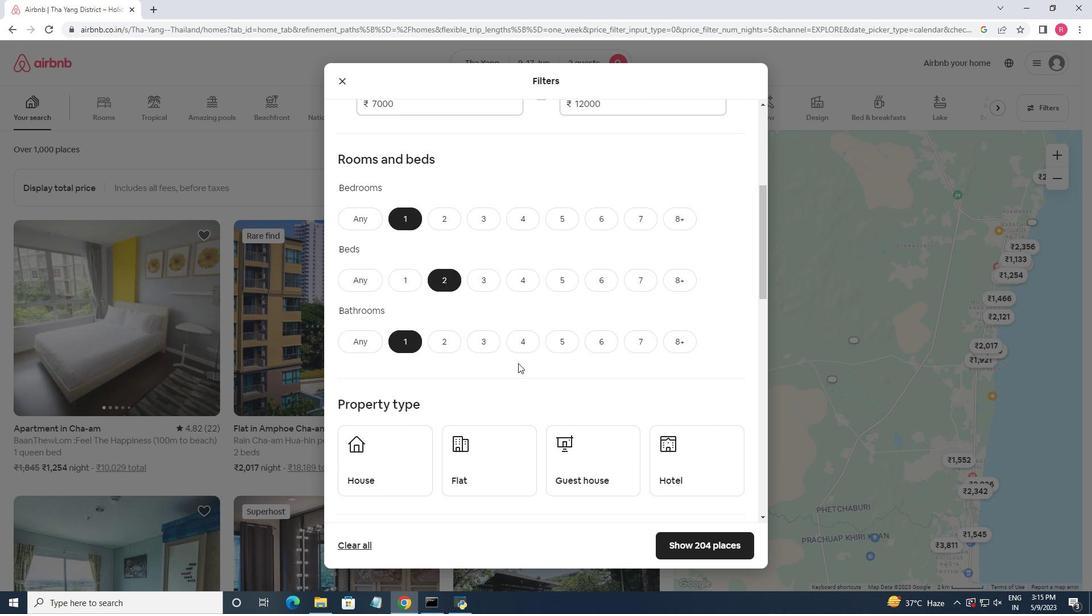 
Action: Mouse moved to (405, 390)
Screenshot: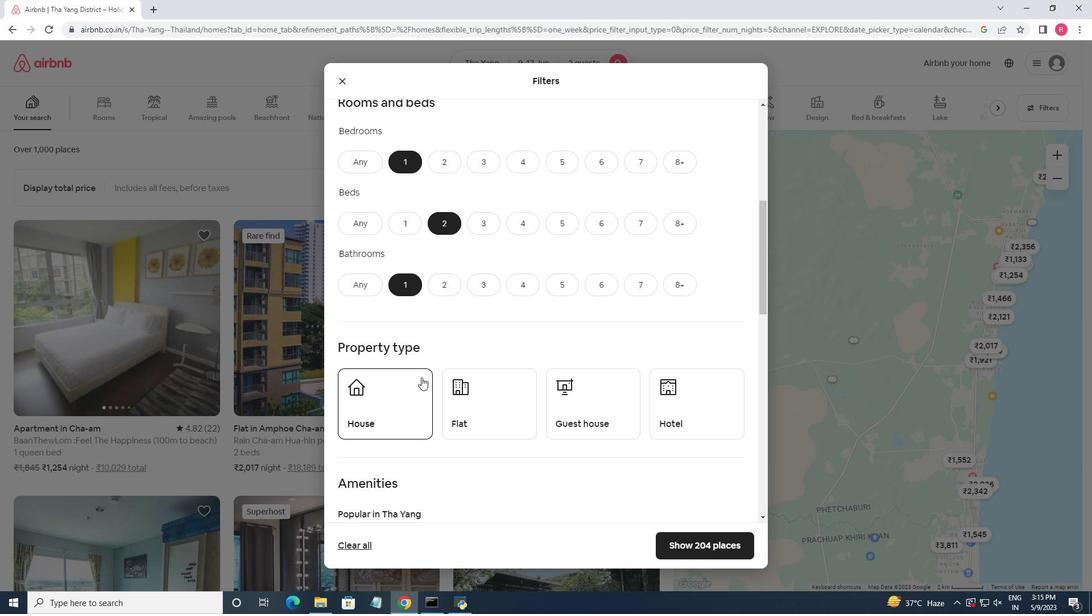 
Action: Mouse pressed left at (405, 390)
Screenshot: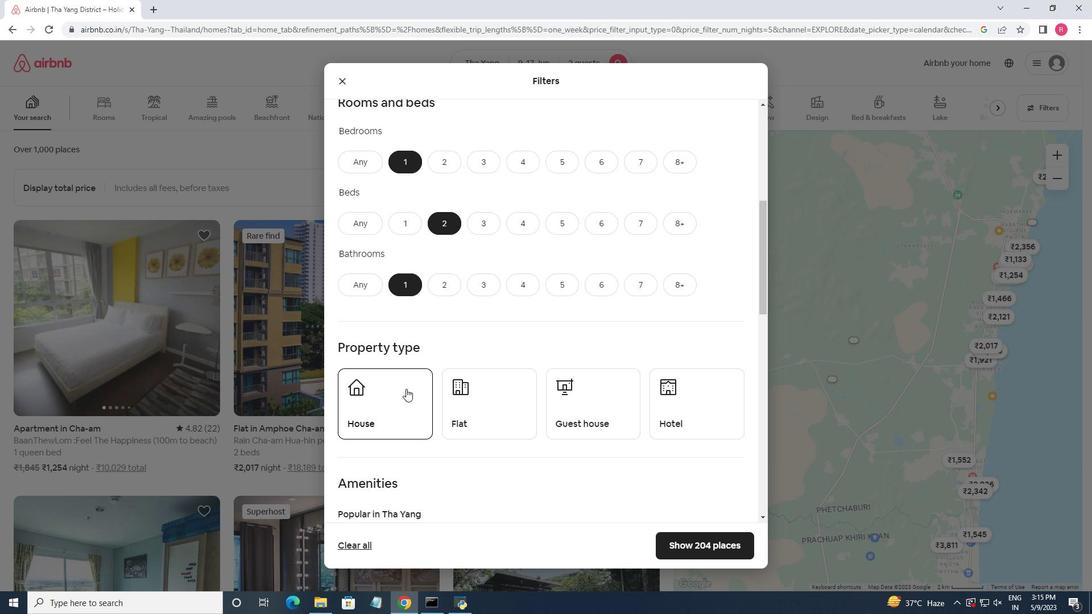 
Action: Mouse moved to (497, 398)
Screenshot: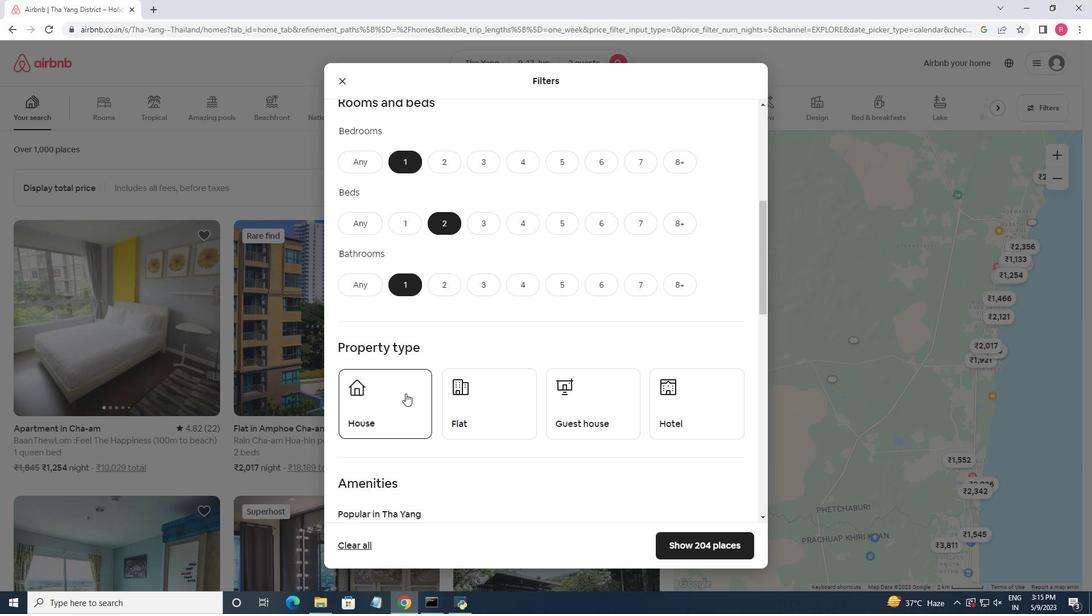 
Action: Mouse pressed left at (497, 398)
Screenshot: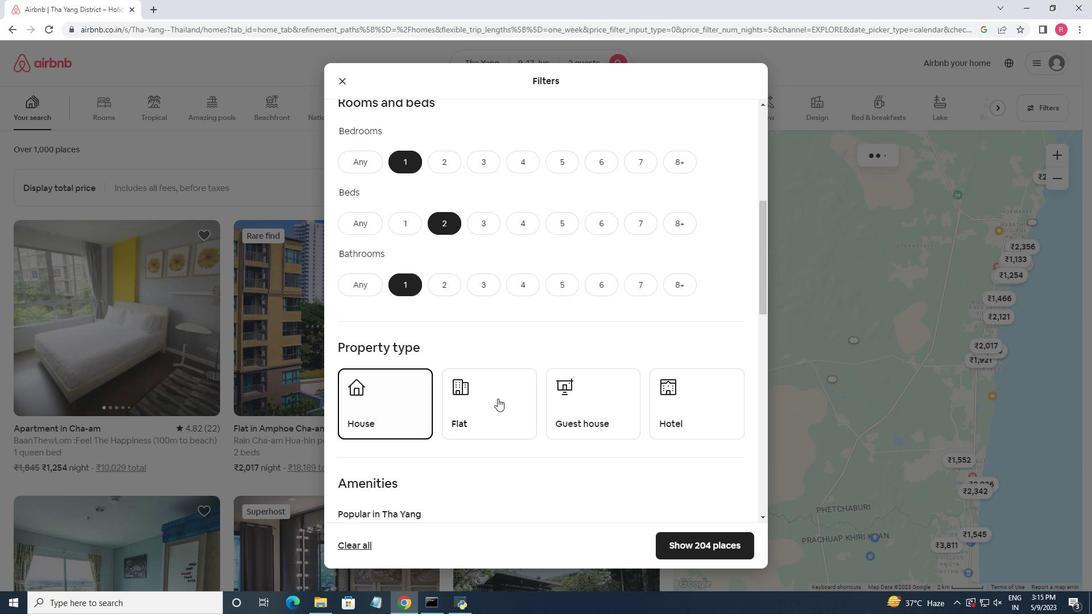
Action: Mouse moved to (577, 405)
Screenshot: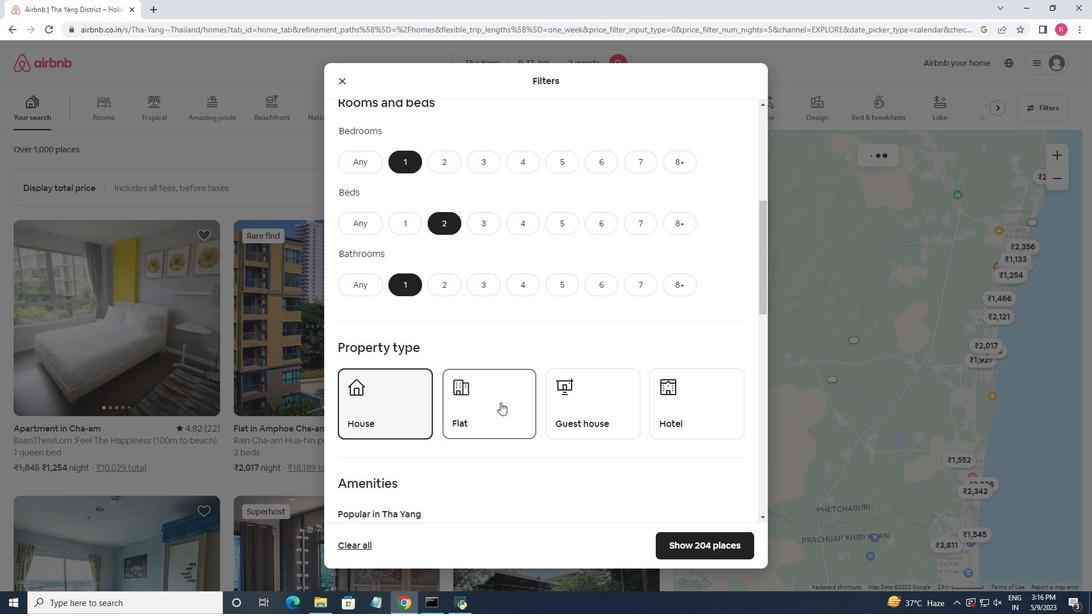 
Action: Mouse pressed left at (577, 405)
Screenshot: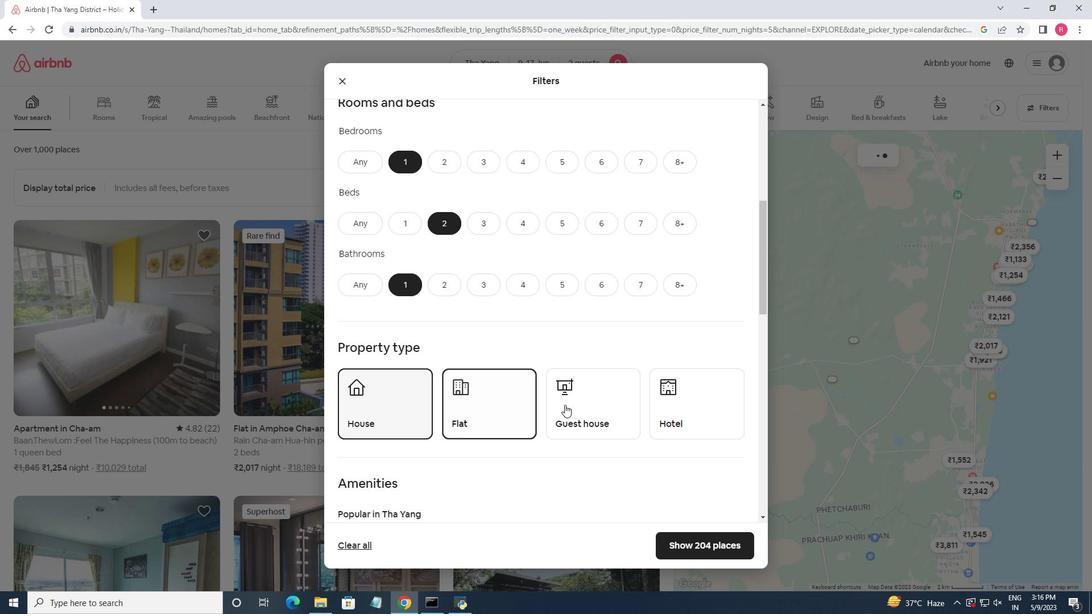 
Action: Mouse moved to (551, 347)
Screenshot: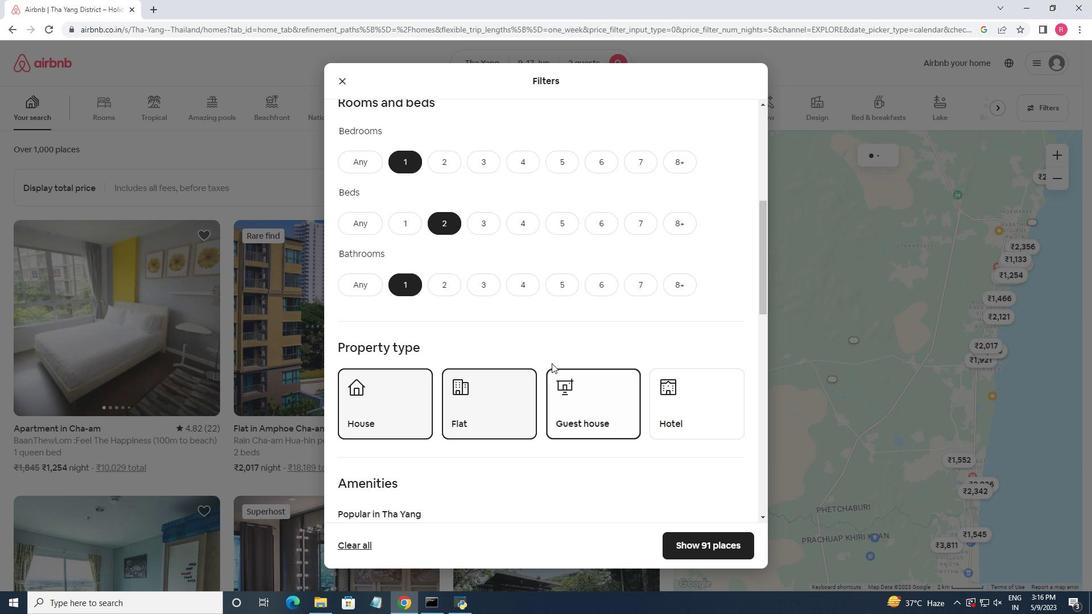 
Action: Mouse scrolled (551, 347) with delta (0, 0)
Screenshot: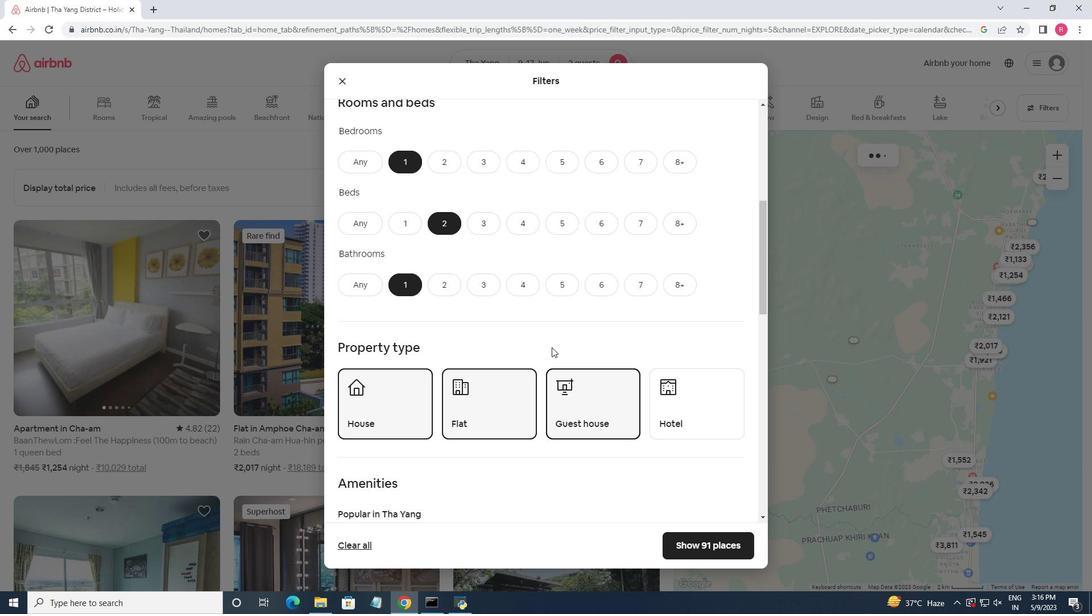 
Action: Mouse moved to (552, 346)
Screenshot: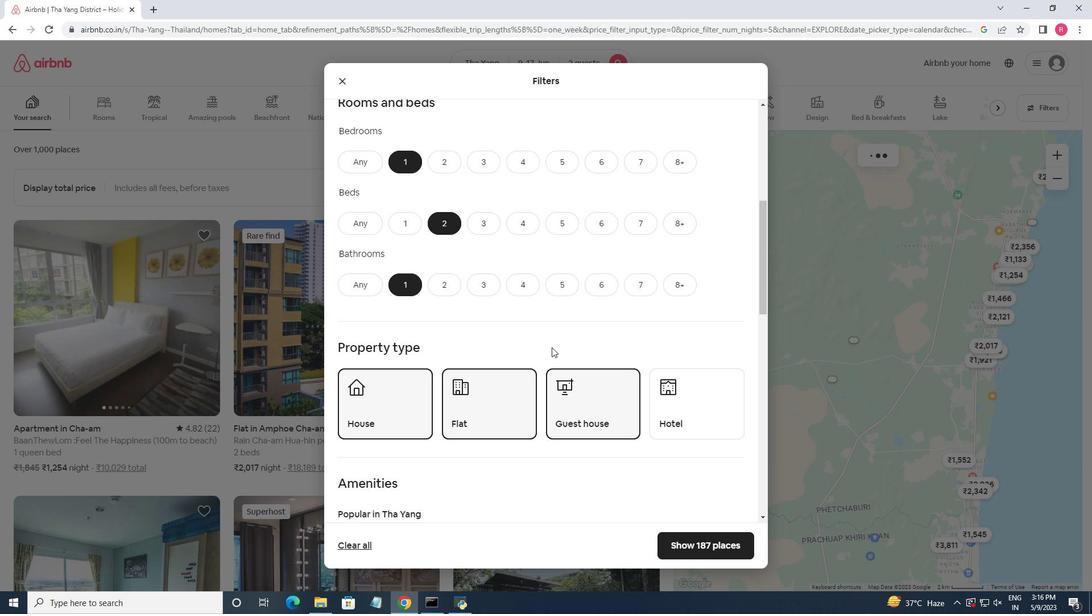 
Action: Mouse scrolled (552, 345) with delta (0, 0)
Screenshot: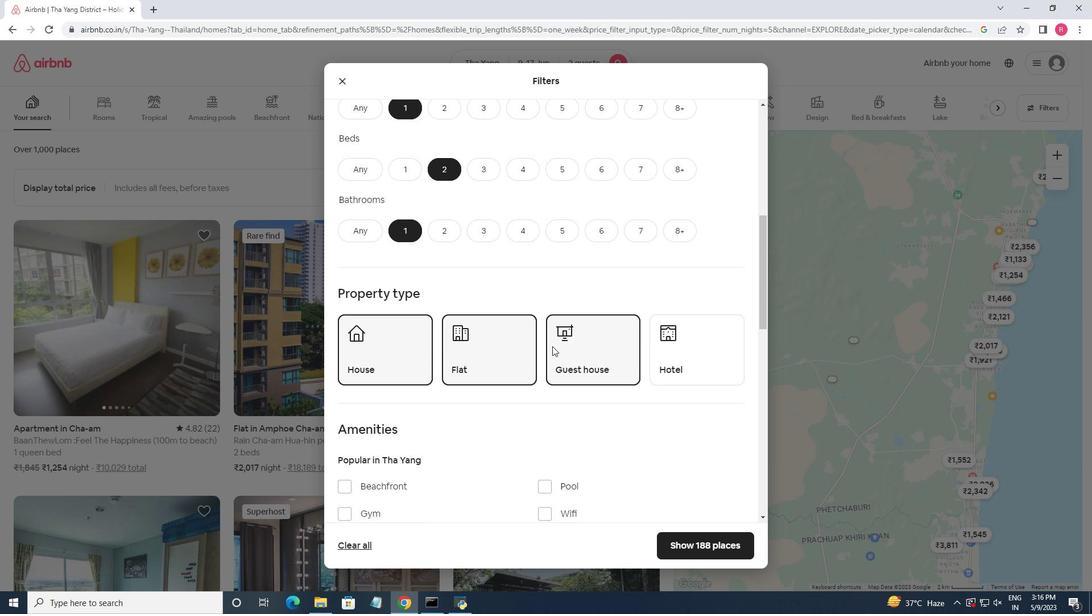 
Action: Mouse scrolled (552, 345) with delta (0, 0)
Screenshot: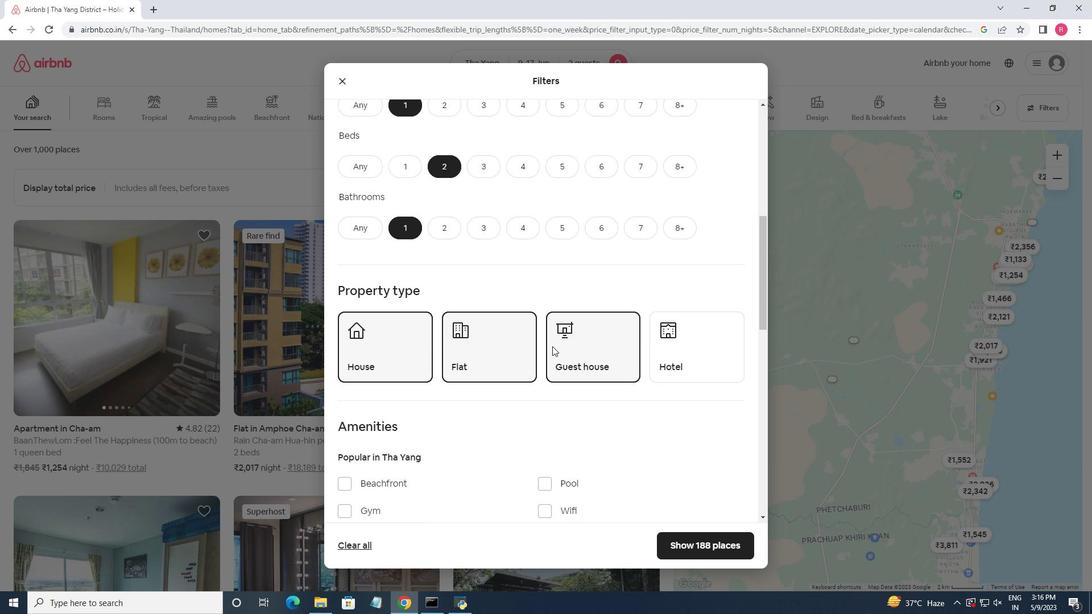 
Action: Mouse scrolled (552, 345) with delta (0, 0)
Screenshot: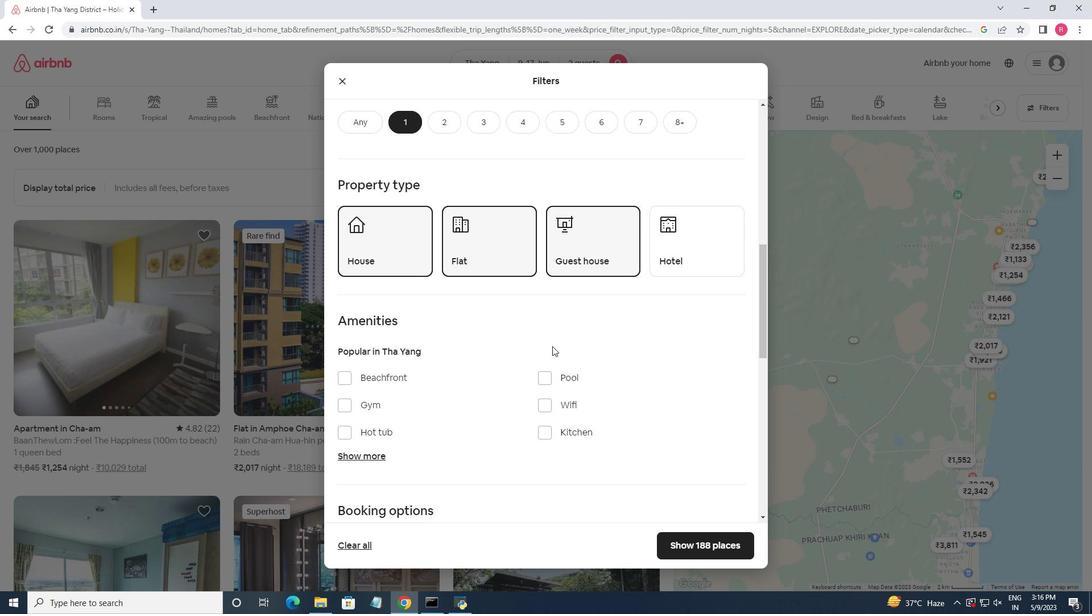 
Action: Mouse moved to (553, 348)
Screenshot: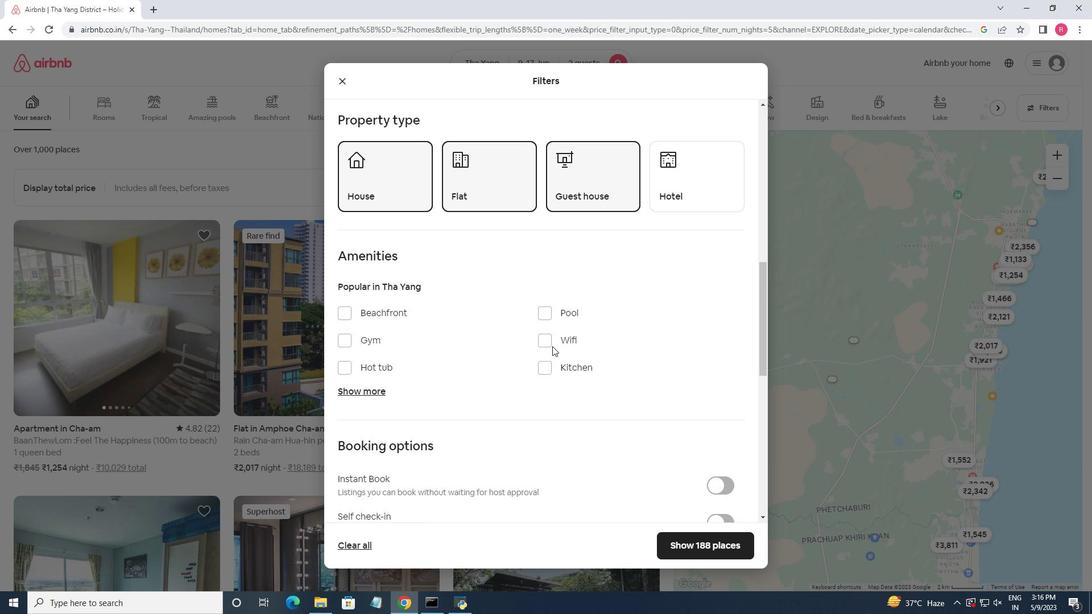 
Action: Mouse scrolled (553, 347) with delta (0, 0)
Screenshot: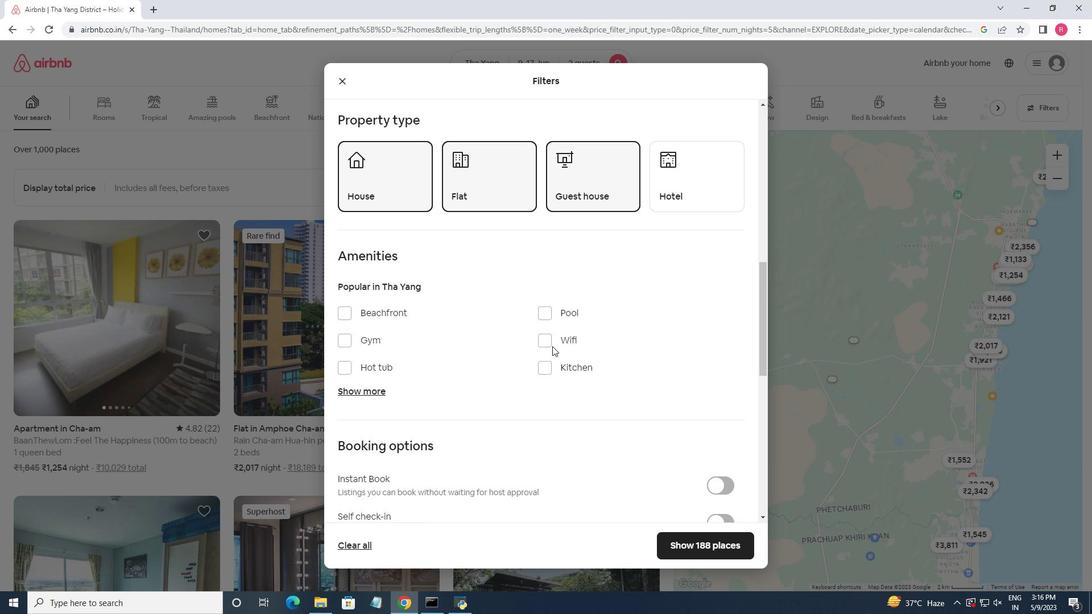 
Action: Mouse moved to (550, 353)
Screenshot: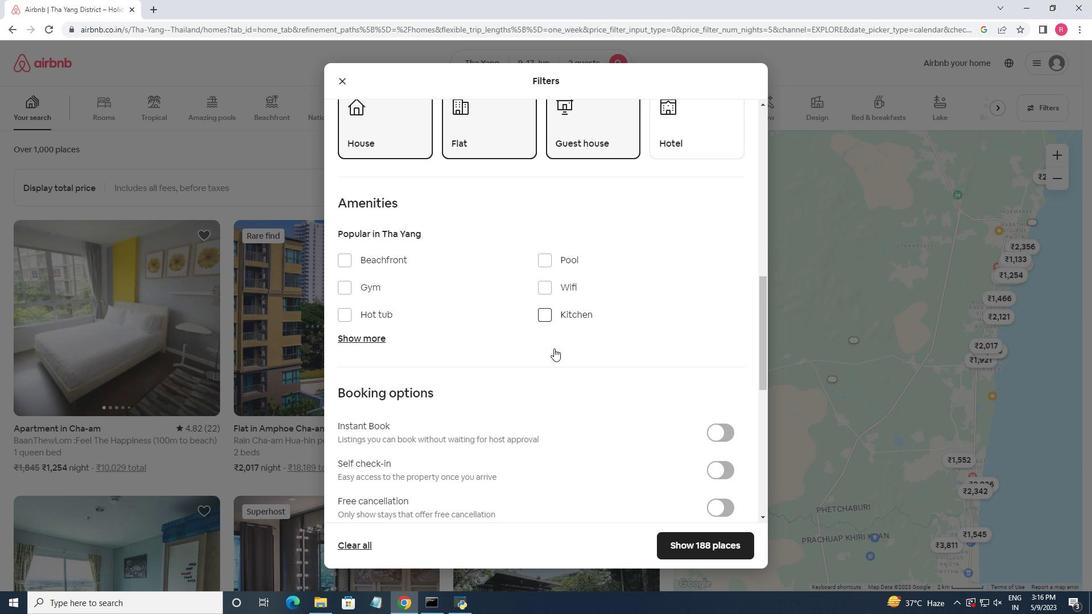 
Action: Mouse scrolled (550, 353) with delta (0, 0)
Screenshot: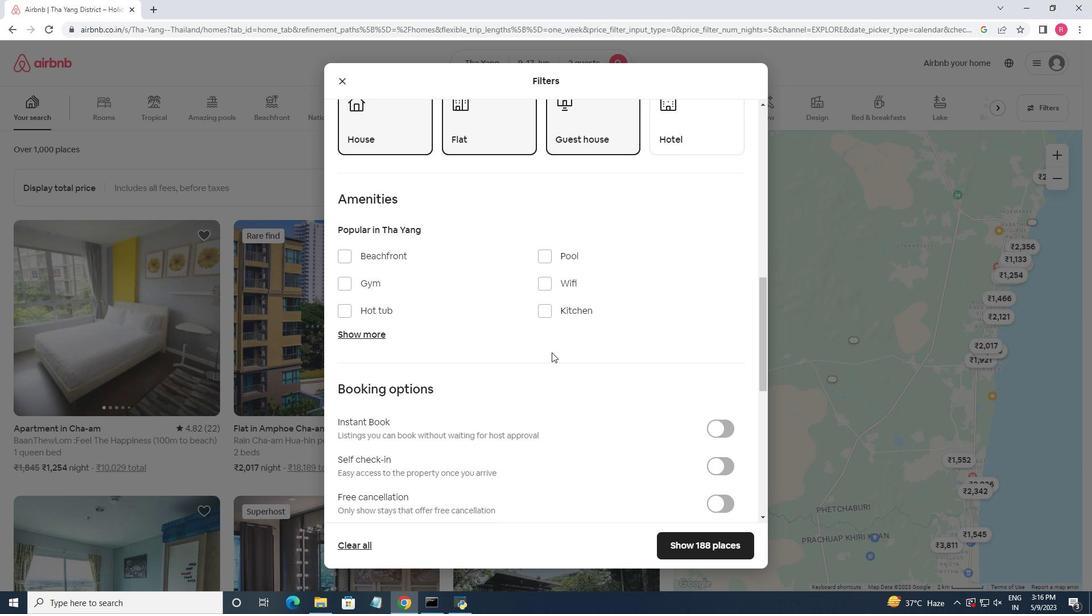 
Action: Mouse moved to (552, 355)
Screenshot: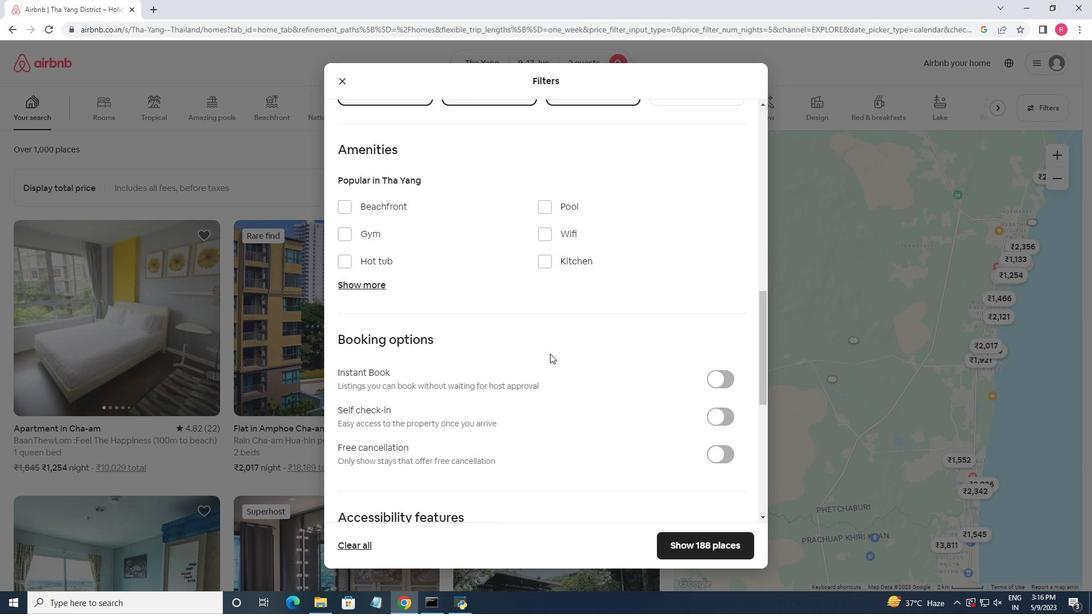
Action: Mouse scrolled (552, 354) with delta (0, 0)
Screenshot: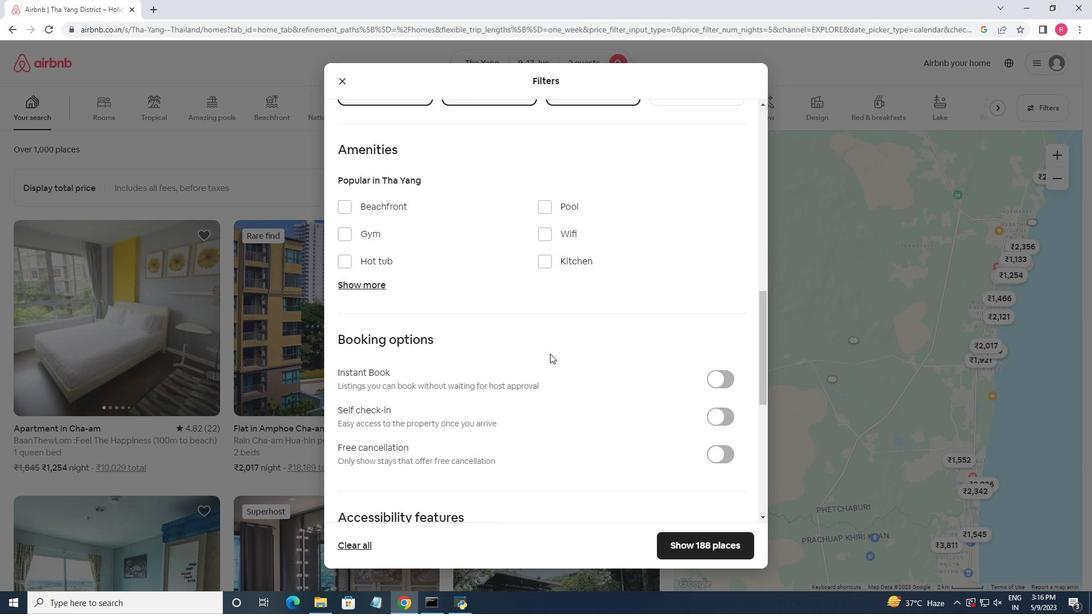 
Action: Mouse moved to (724, 354)
Screenshot: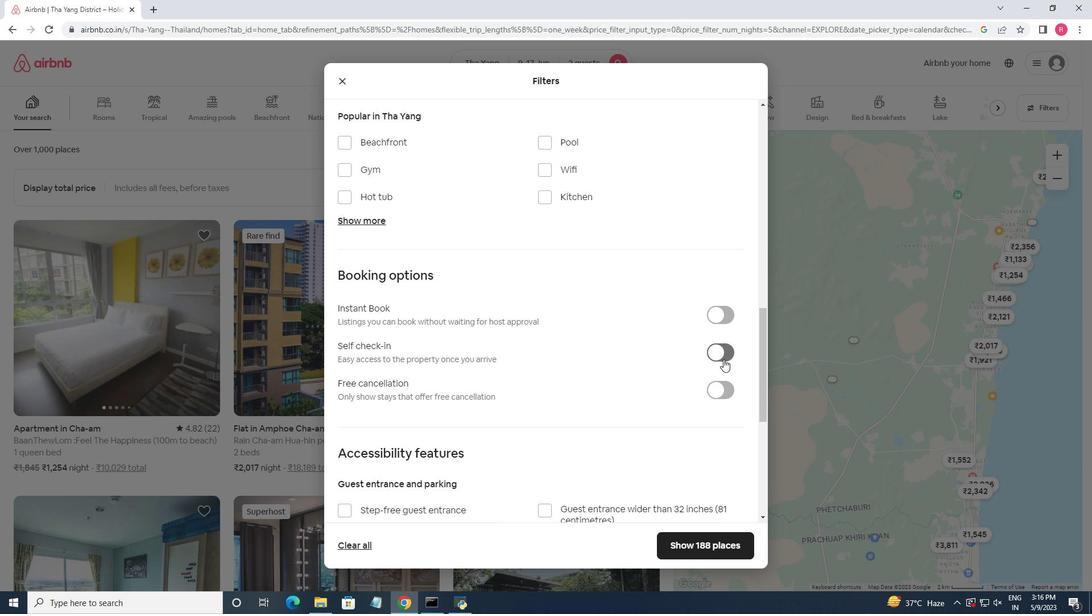 
Action: Mouse pressed left at (724, 354)
Screenshot: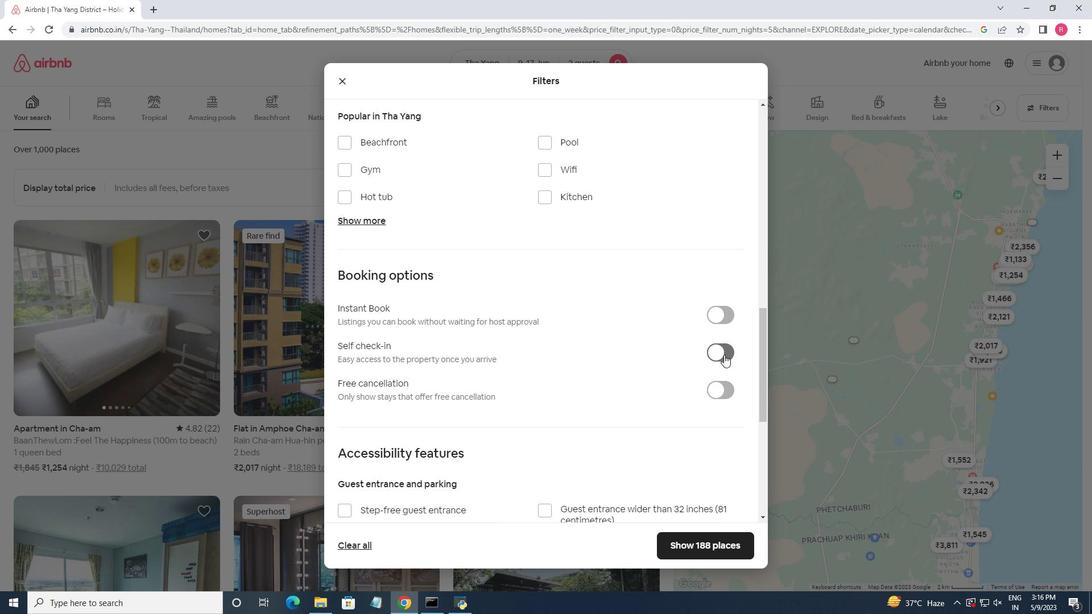 
Action: Mouse moved to (518, 372)
Screenshot: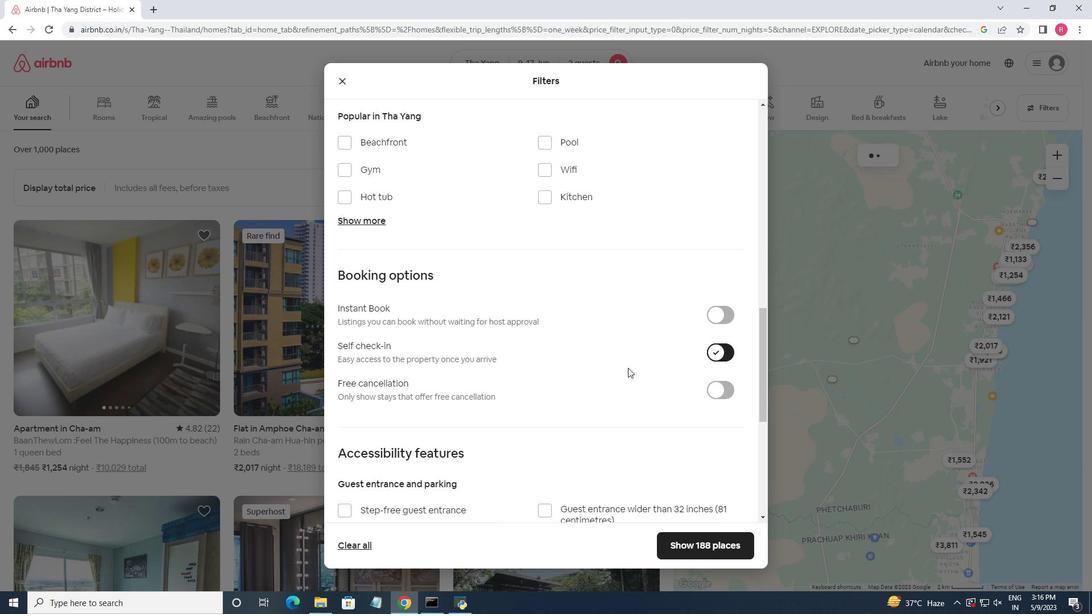 
Action: Mouse scrolled (518, 372) with delta (0, 0)
Screenshot: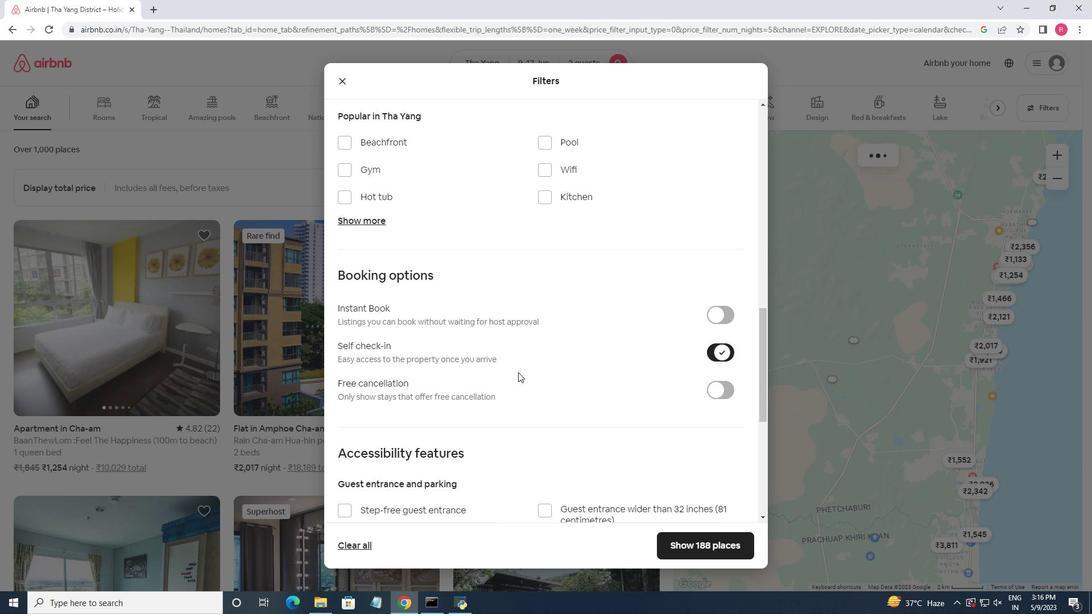 
Action: Mouse scrolled (518, 372) with delta (0, 0)
Screenshot: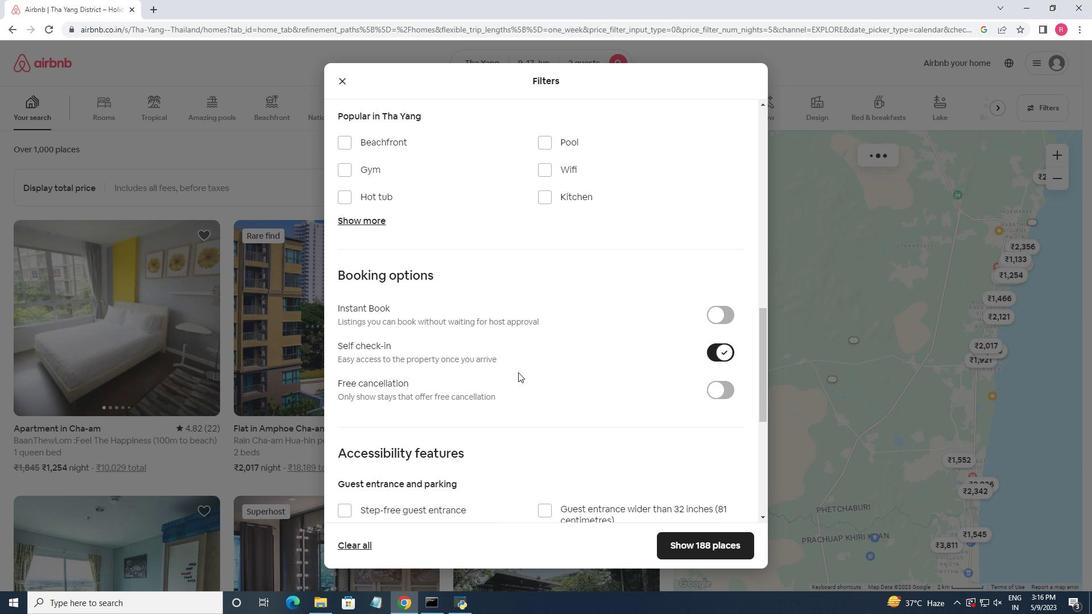 
Action: Mouse moved to (518, 372)
Screenshot: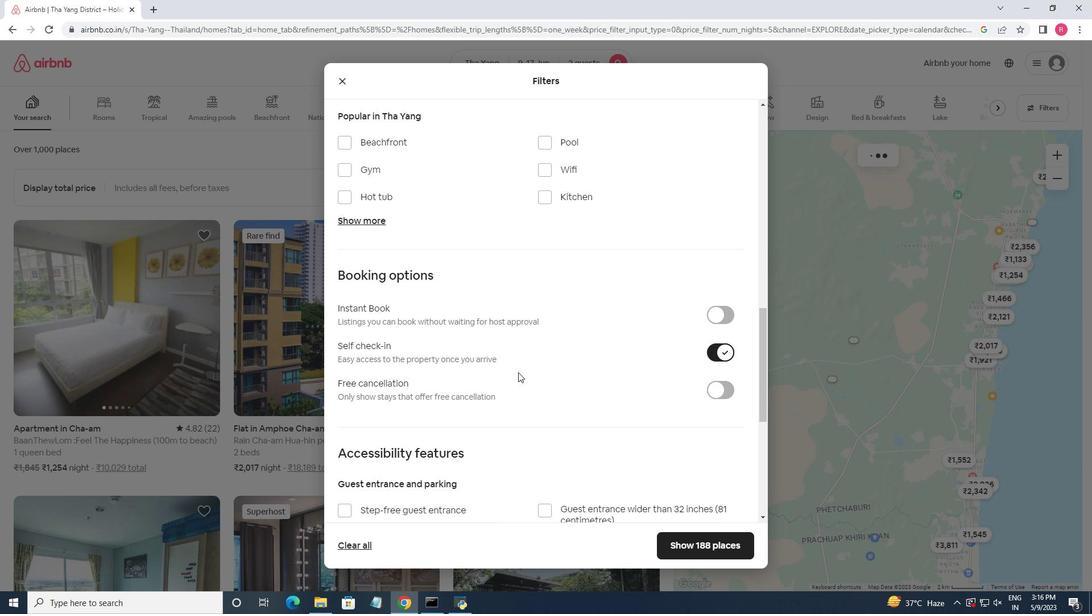 
Action: Mouse scrolled (518, 371) with delta (0, 0)
Screenshot: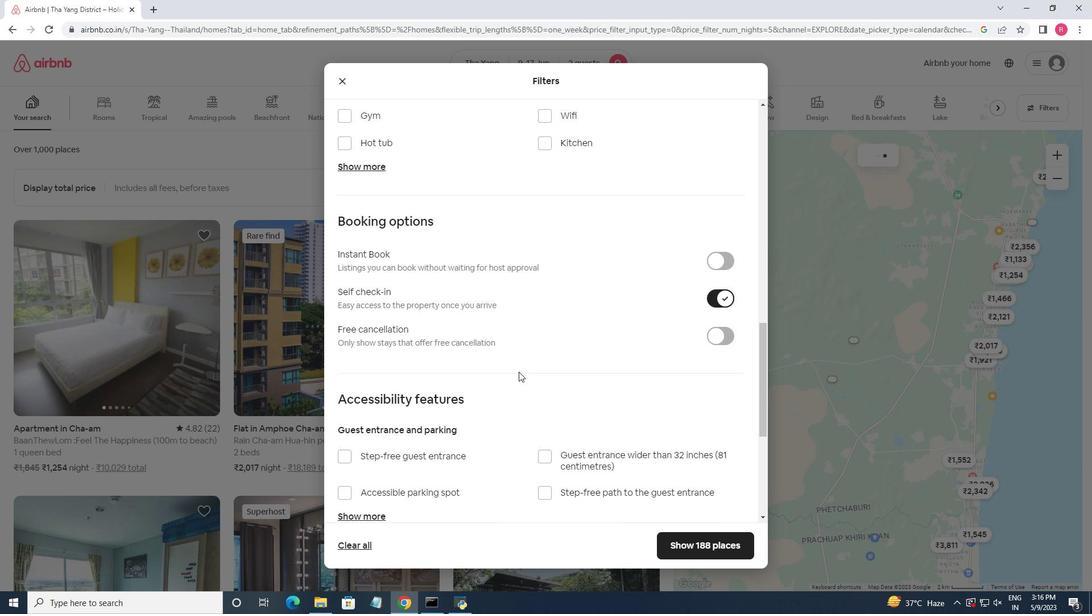 
Action: Mouse scrolled (518, 371) with delta (0, 0)
Screenshot: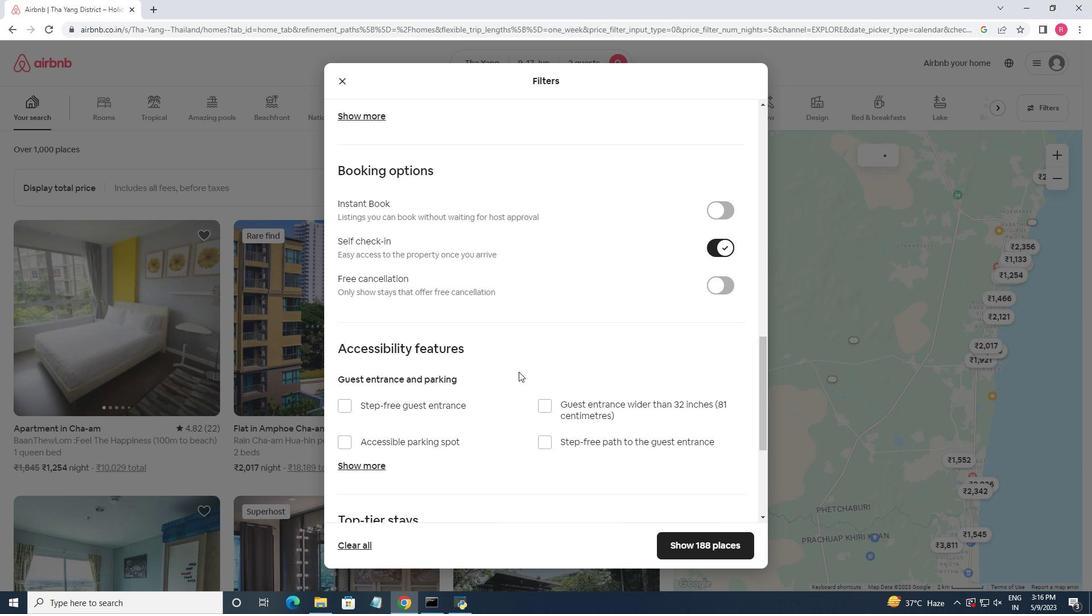 
Action: Mouse scrolled (518, 371) with delta (0, 0)
Screenshot: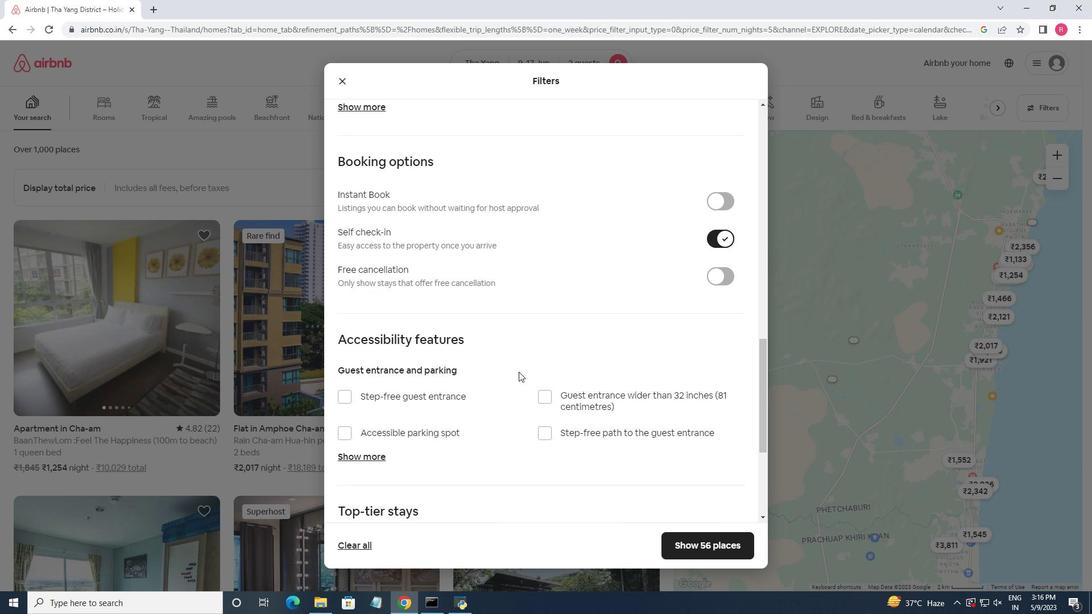 
Action: Mouse scrolled (518, 371) with delta (0, 0)
Screenshot: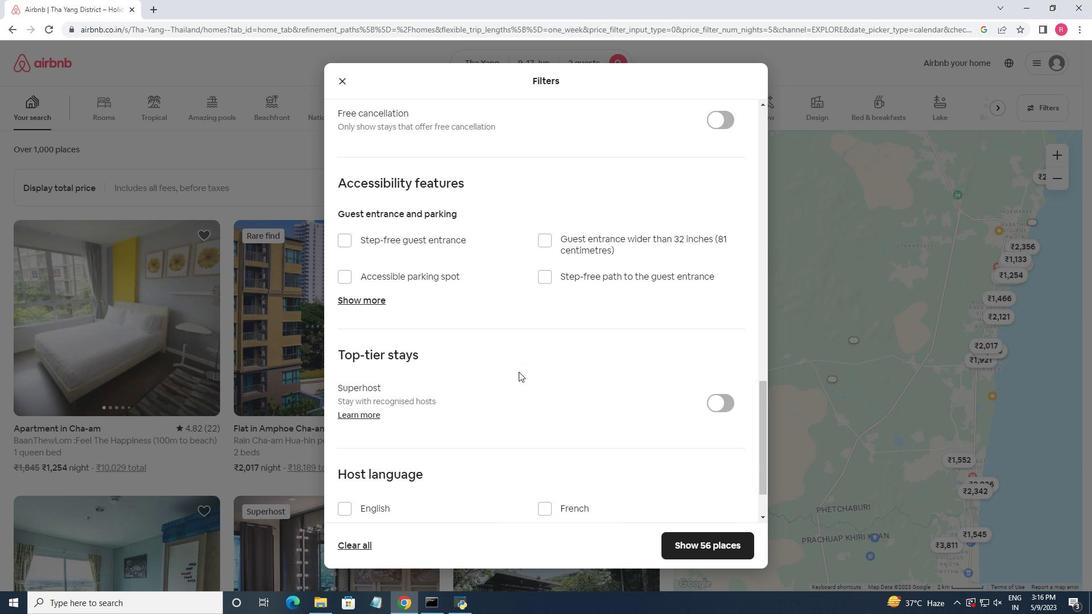 
Action: Mouse scrolled (518, 371) with delta (0, 0)
Screenshot: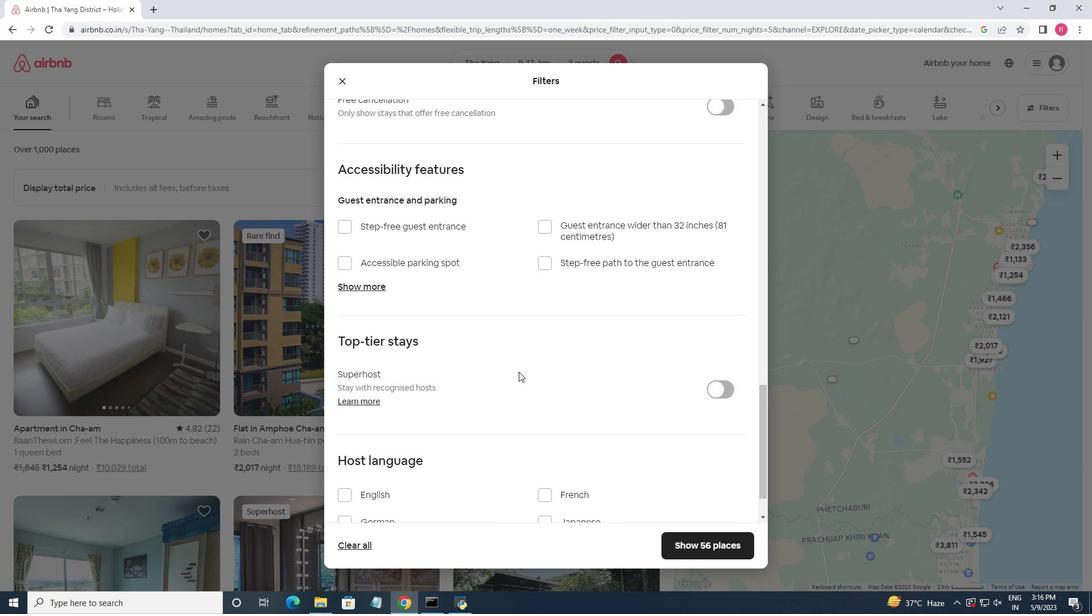 
Action: Mouse moved to (353, 444)
Screenshot: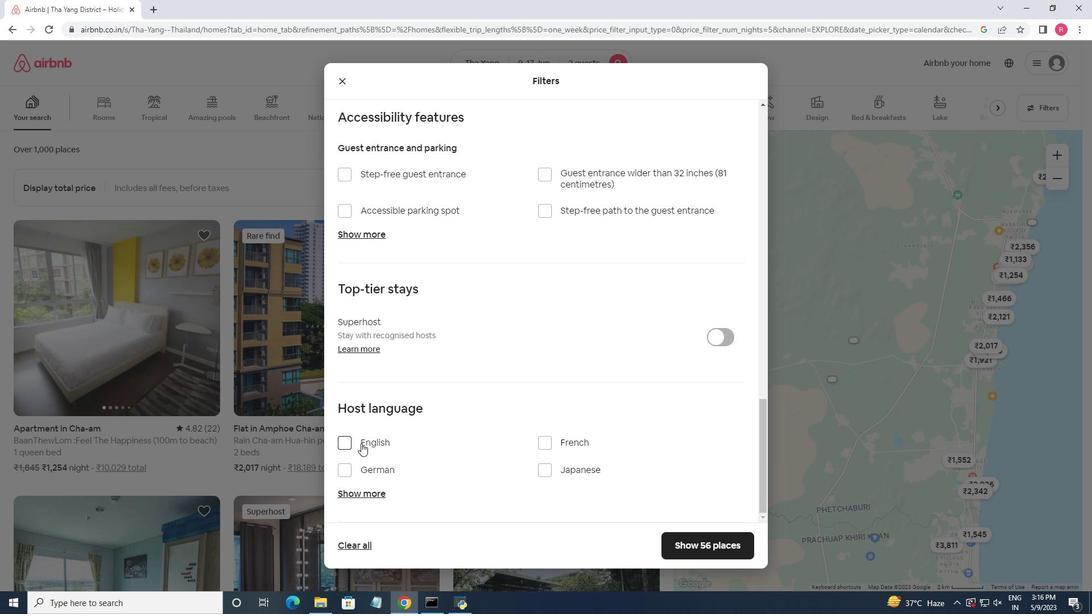 
Action: Mouse pressed left at (353, 444)
Screenshot: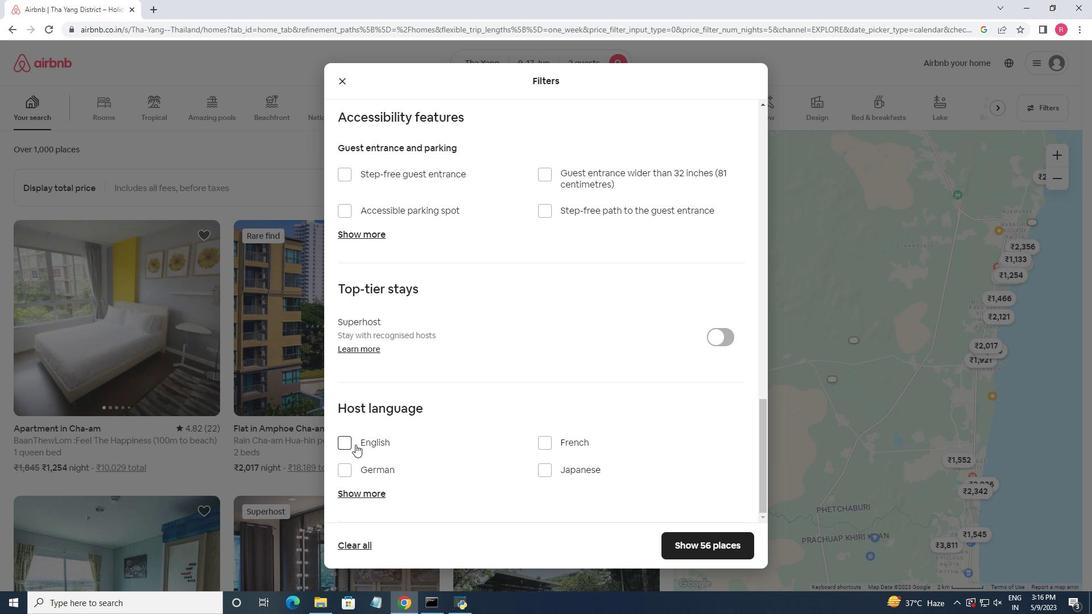 
Action: Mouse moved to (696, 538)
Screenshot: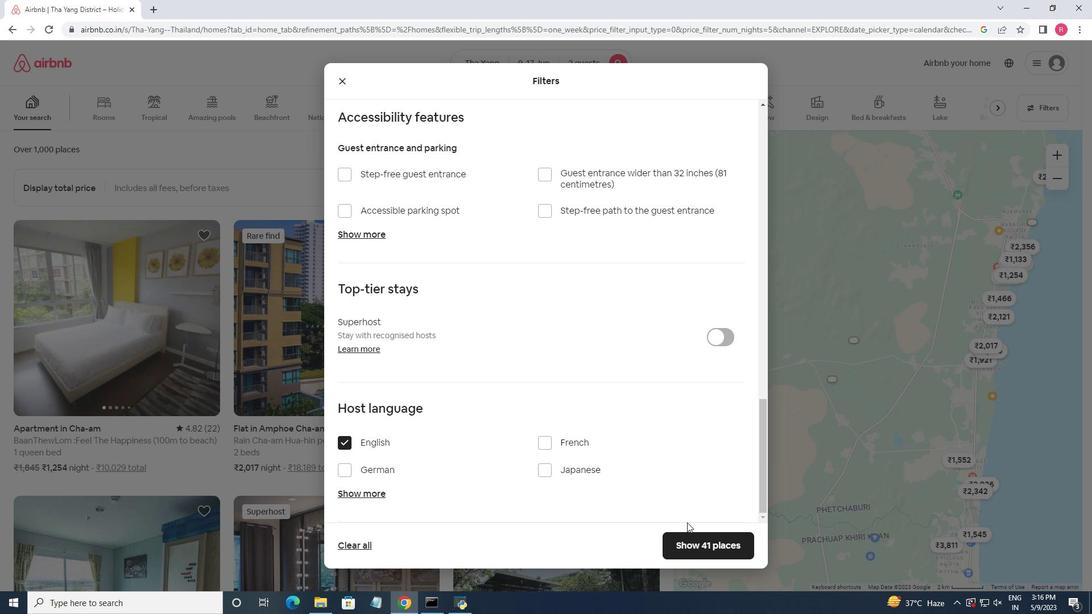 
Action: Mouse pressed left at (696, 538)
Screenshot: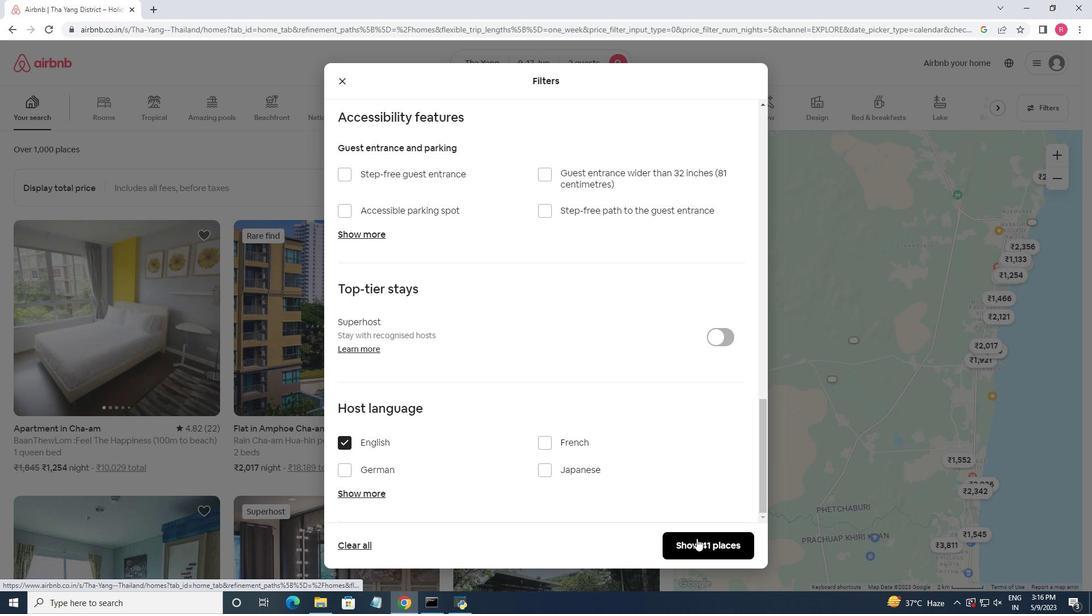 
Action: Mouse moved to (511, 378)
Screenshot: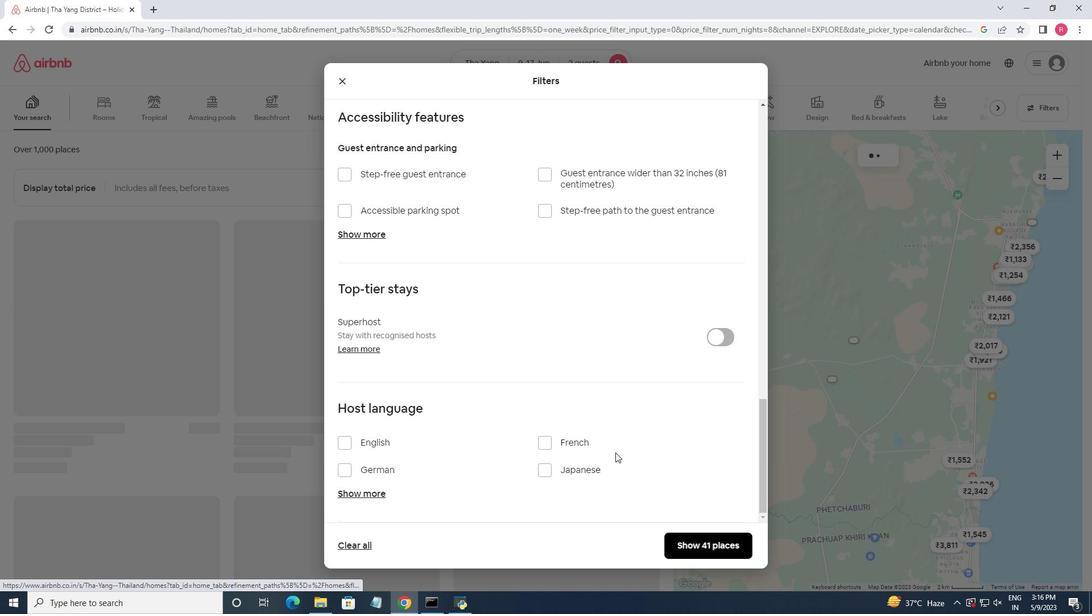 
